 Task: Look for space in Kodungallūr, India from 12th  July, 2023 to 15th July, 2023 for 3 adults in price range Rs.12000 to Rs.16000. Place can be entire place with 2 bedrooms having 3 beds and 1 bathroom. Property type can be house, flat, guest house. Booking option can be shelf check-in. Required host language is English.
Action: Mouse moved to (412, 67)
Screenshot: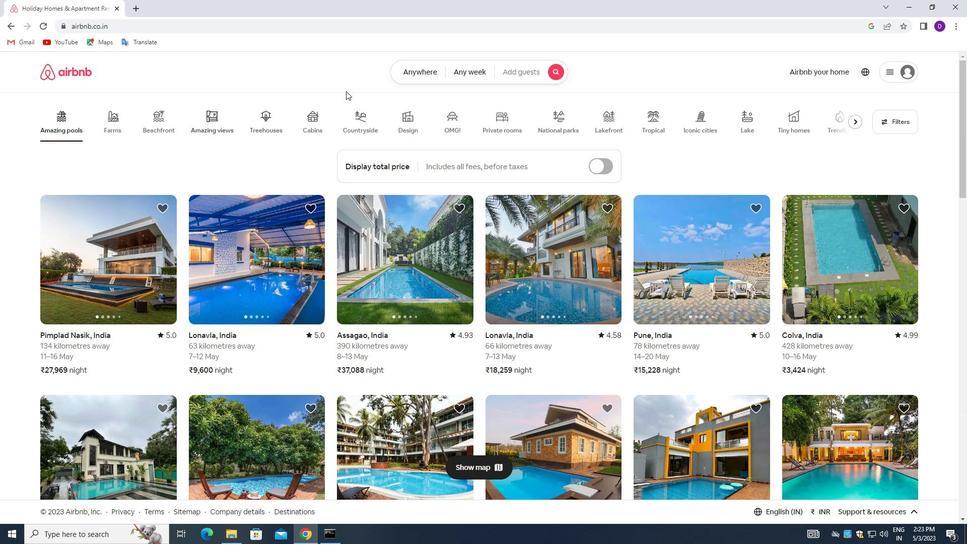 
Action: Mouse pressed left at (412, 67)
Screenshot: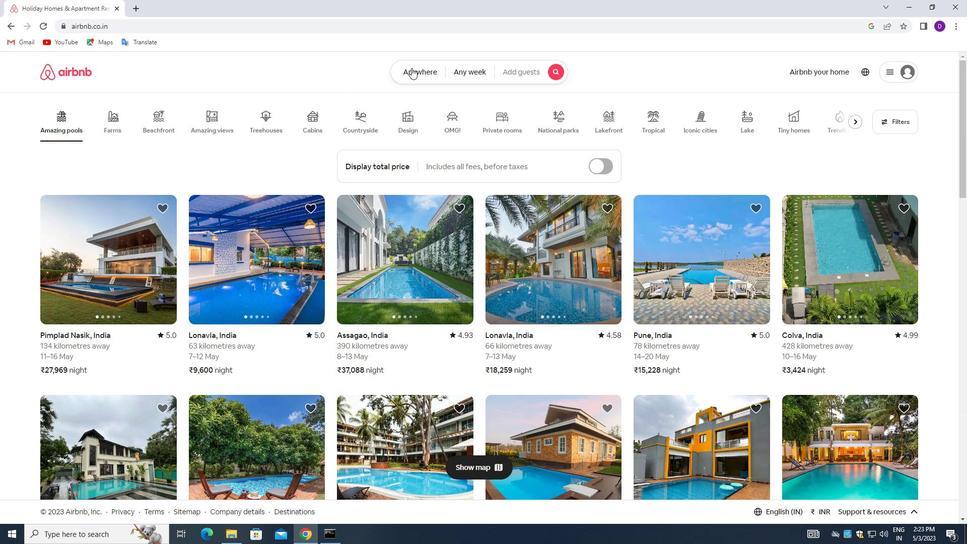 
Action: Mouse moved to (319, 115)
Screenshot: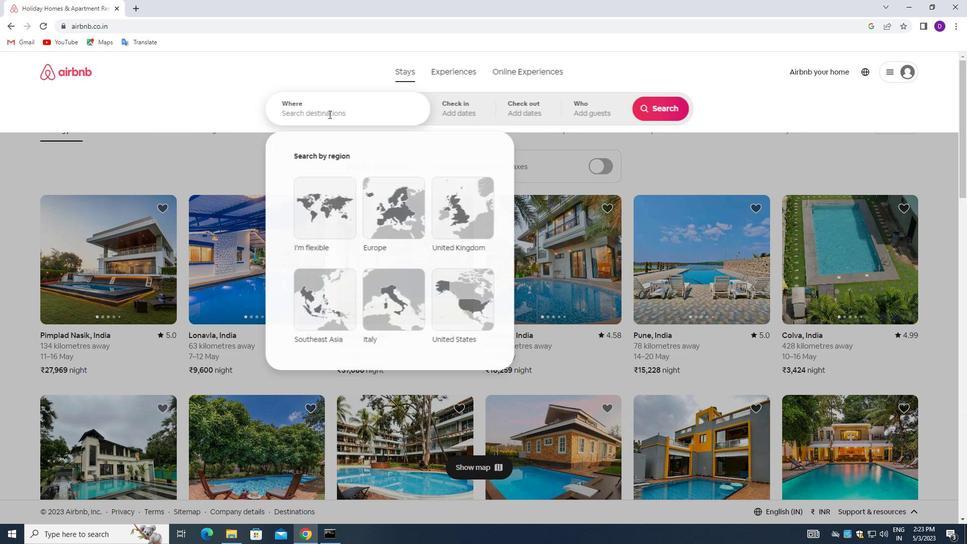
Action: Mouse pressed left at (319, 115)
Screenshot: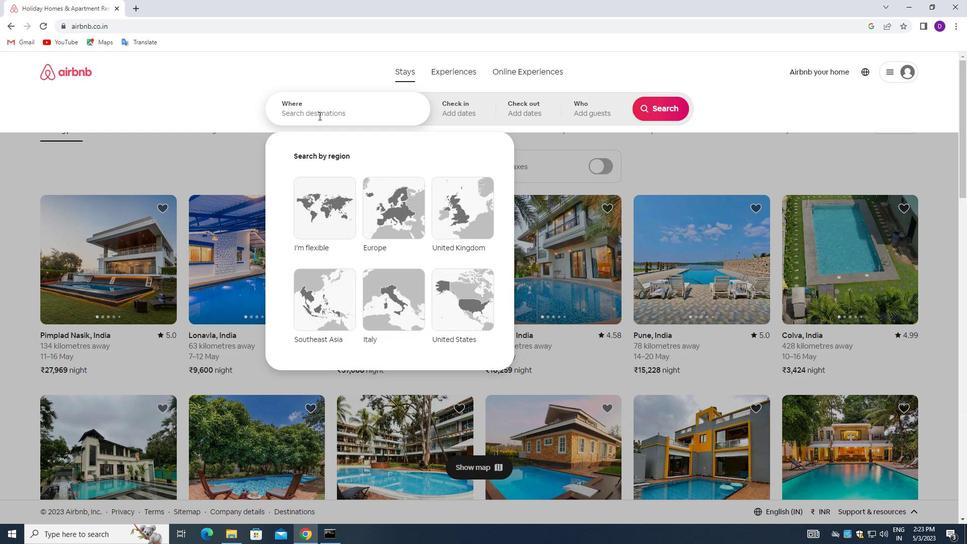 
Action: Mouse moved to (204, 102)
Screenshot: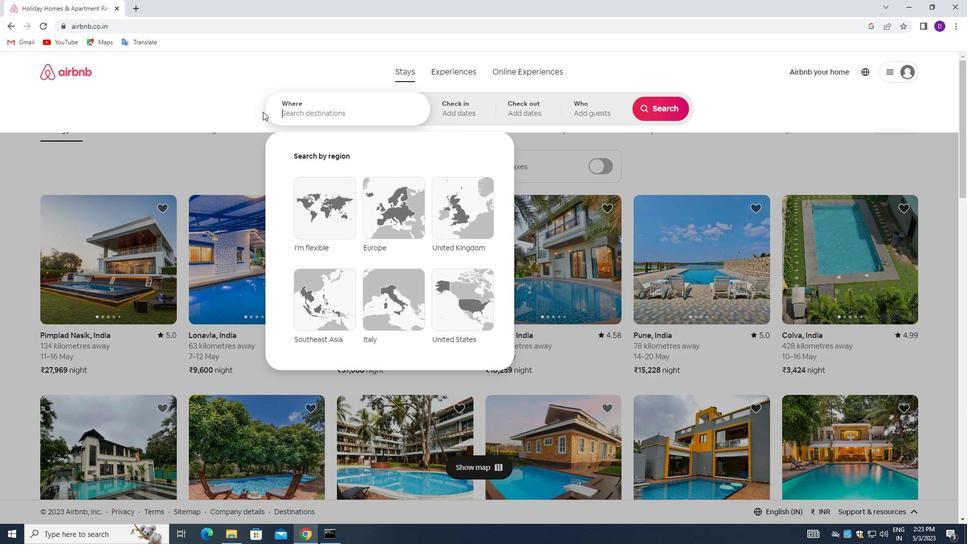 
Action: Key pressed <Key.shift>KODUNGALLUR,<Key.space><Key.shift>INDIA<Key.enter>
Screenshot: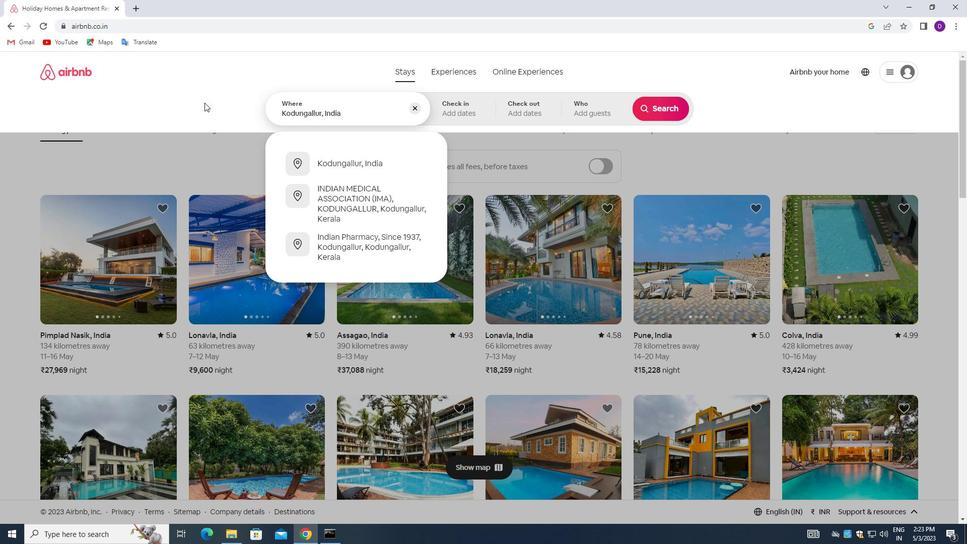
Action: Mouse moved to (657, 191)
Screenshot: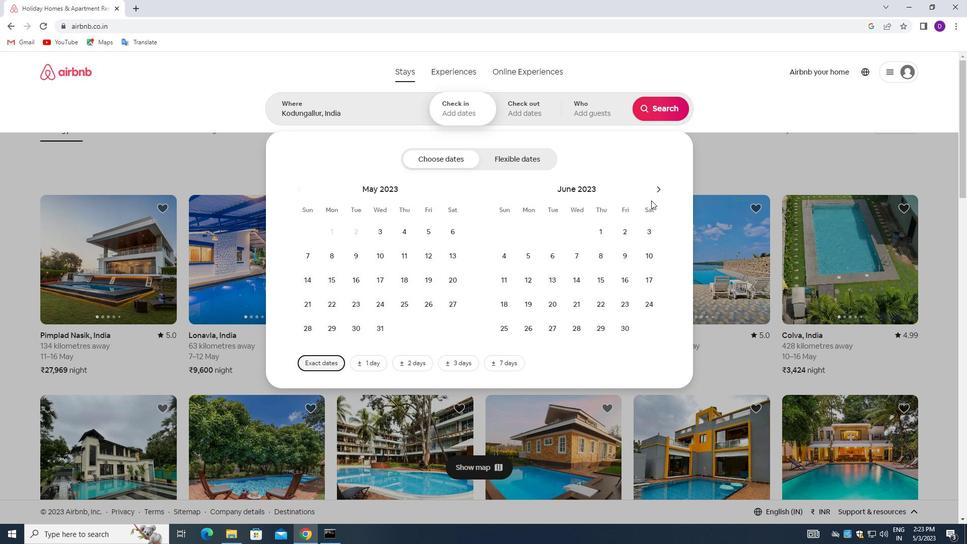 
Action: Mouse pressed left at (657, 191)
Screenshot: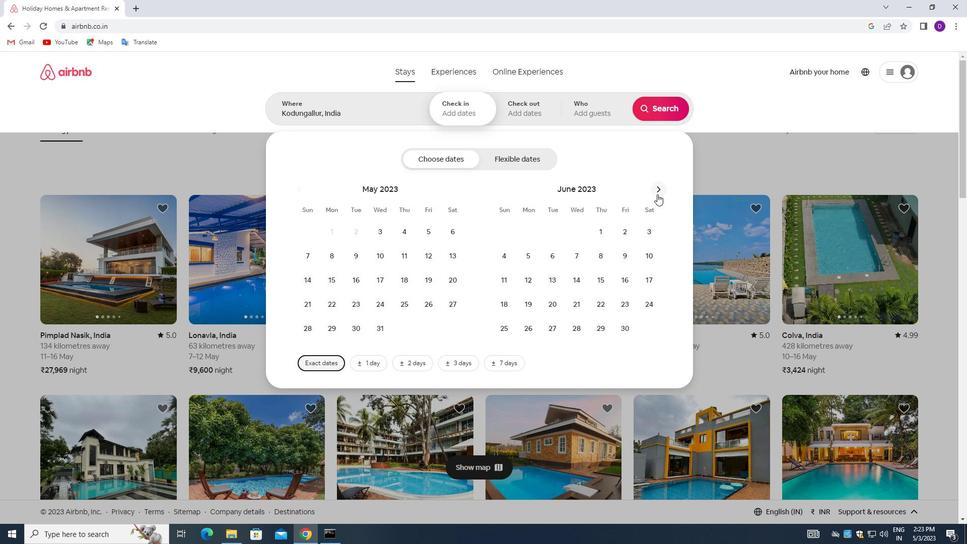 
Action: Mouse pressed left at (657, 191)
Screenshot: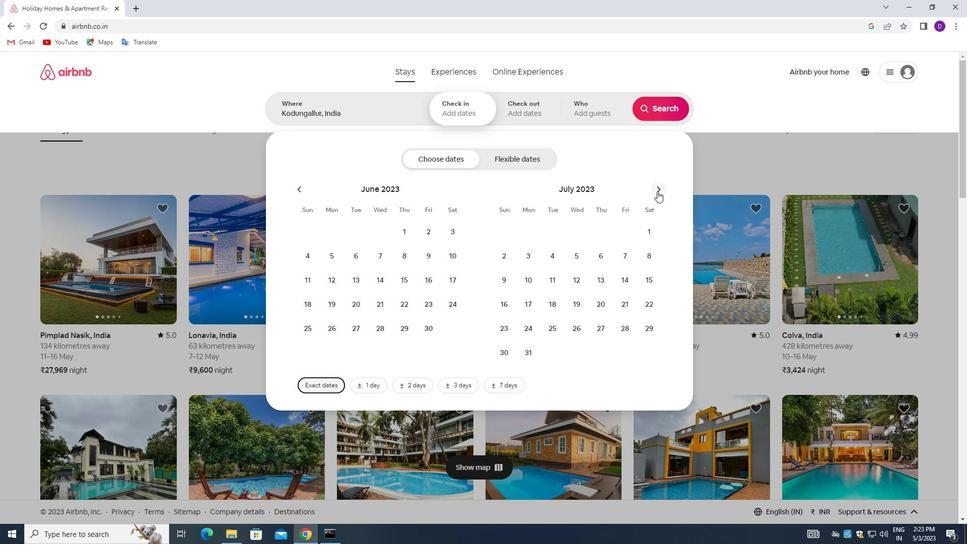 
Action: Mouse moved to (371, 279)
Screenshot: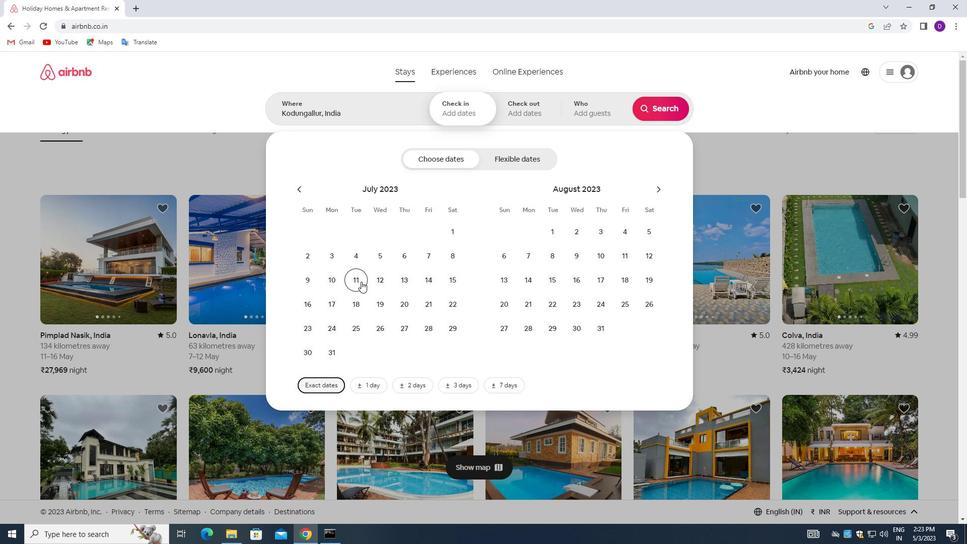 
Action: Mouse pressed left at (371, 279)
Screenshot: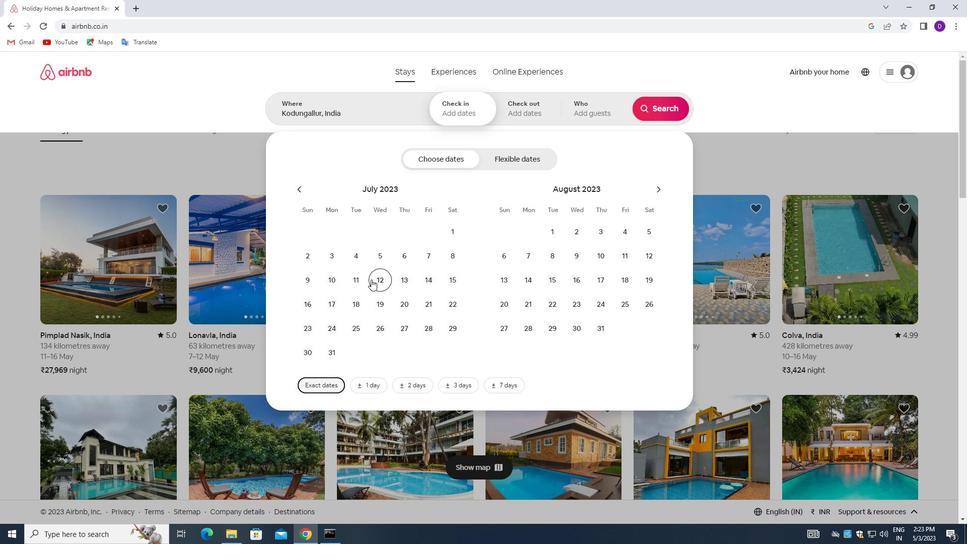 
Action: Mouse moved to (444, 277)
Screenshot: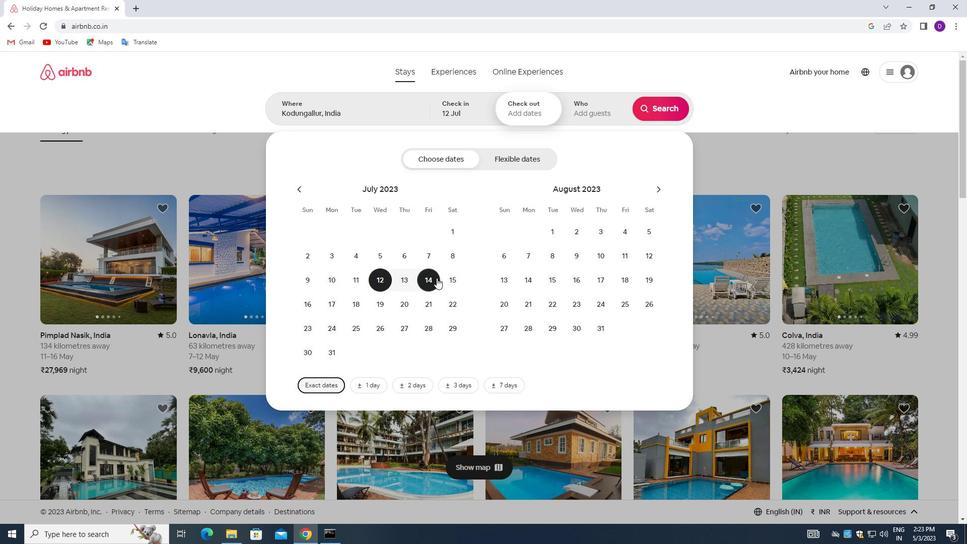 
Action: Mouse pressed left at (444, 277)
Screenshot: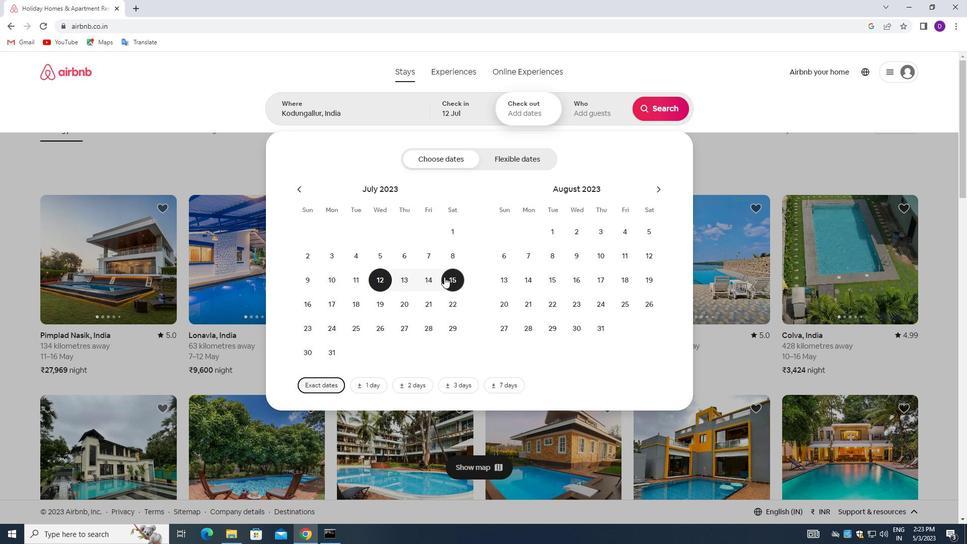 
Action: Mouse moved to (587, 110)
Screenshot: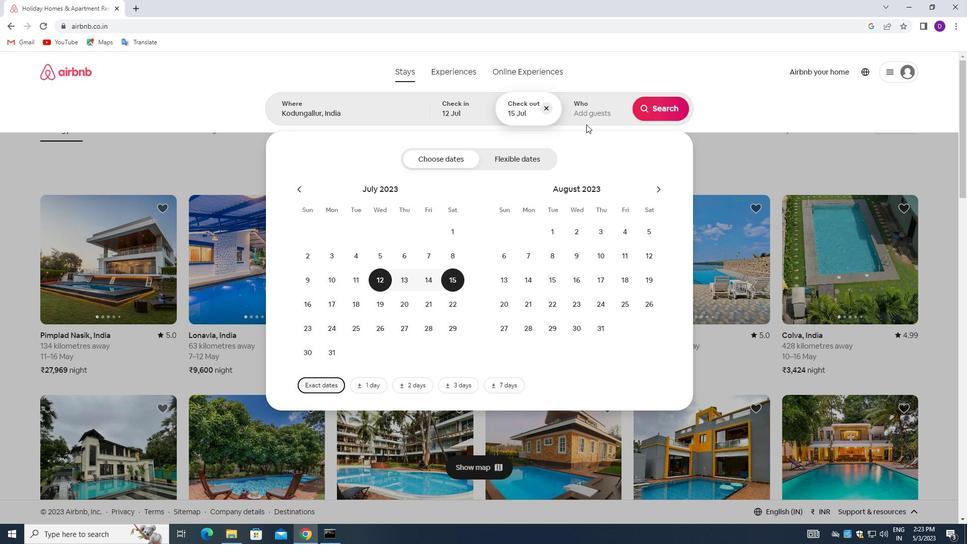 
Action: Mouse pressed left at (587, 110)
Screenshot: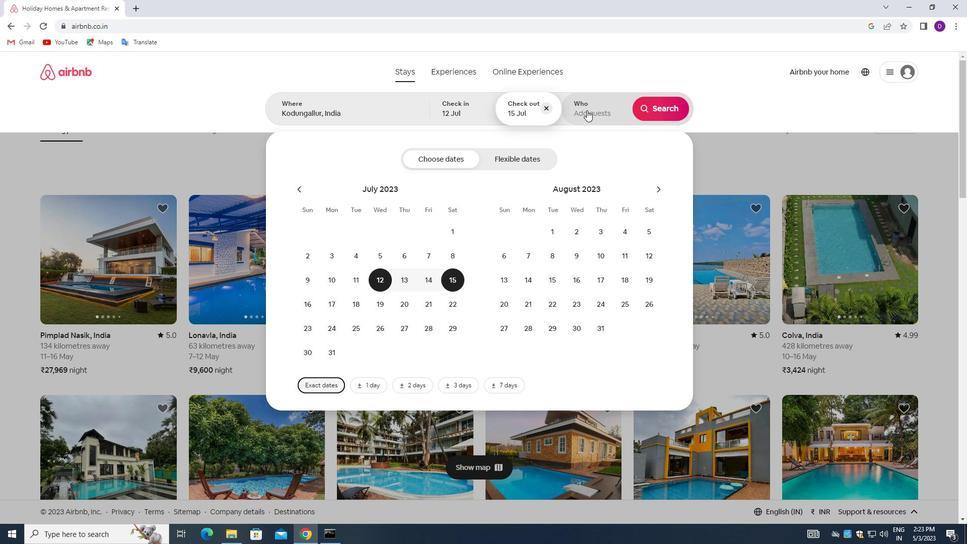 
Action: Mouse moved to (662, 166)
Screenshot: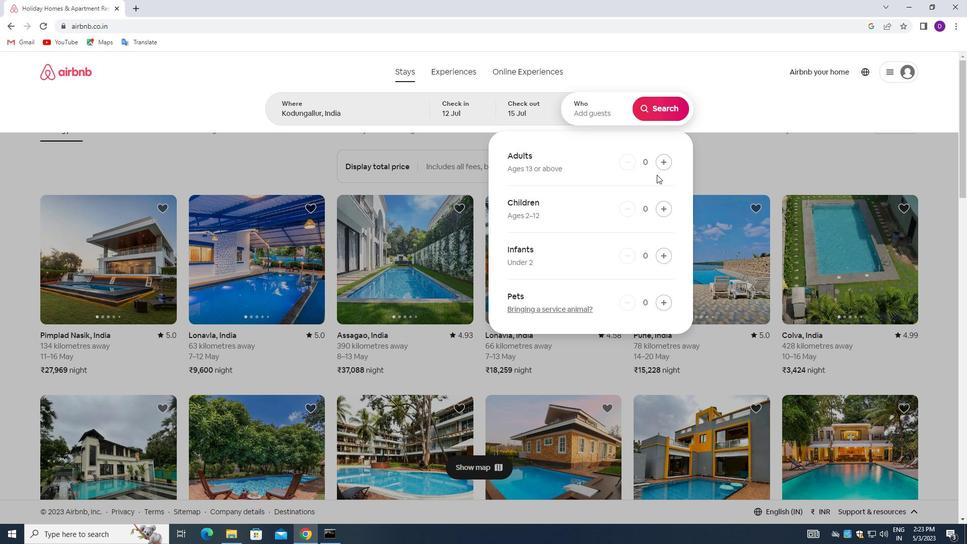 
Action: Mouse pressed left at (662, 166)
Screenshot: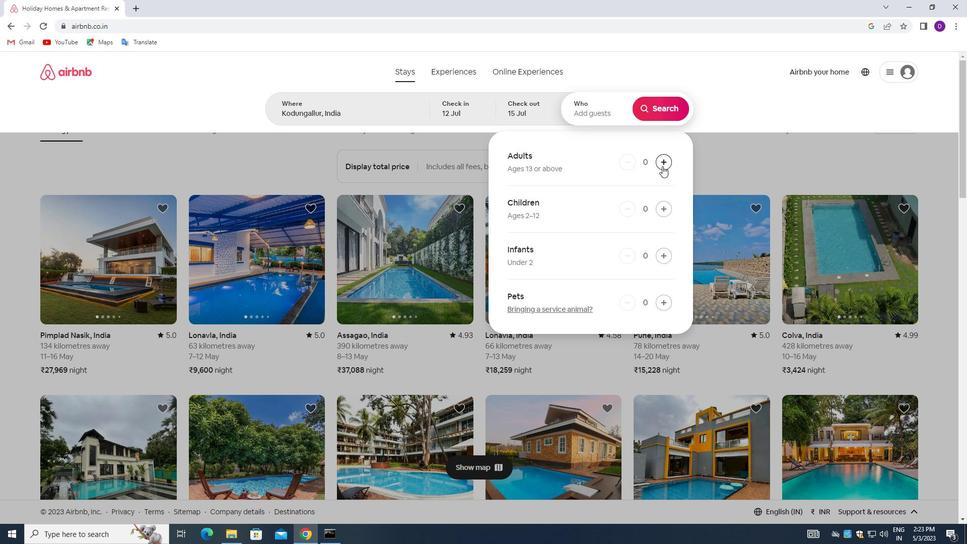 
Action: Mouse pressed left at (662, 166)
Screenshot: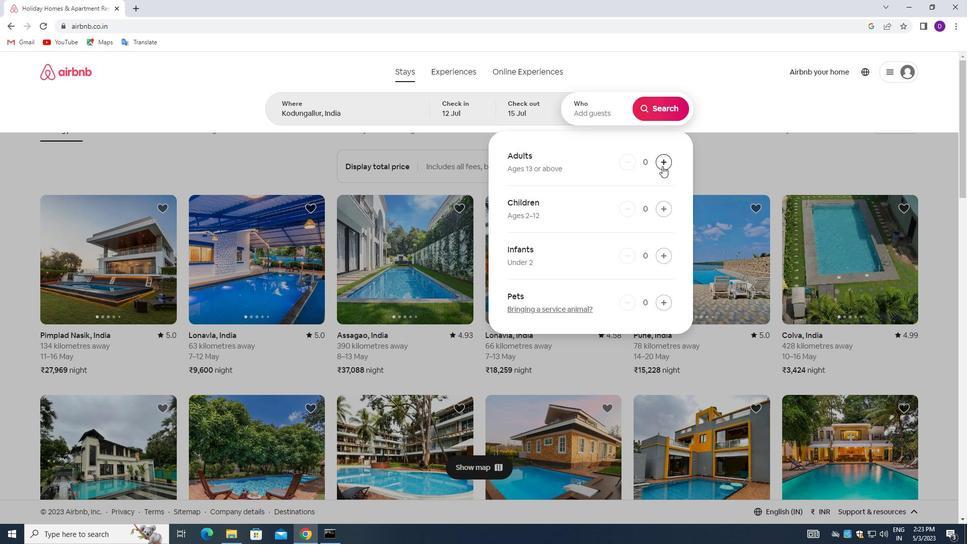 
Action: Mouse pressed left at (662, 166)
Screenshot: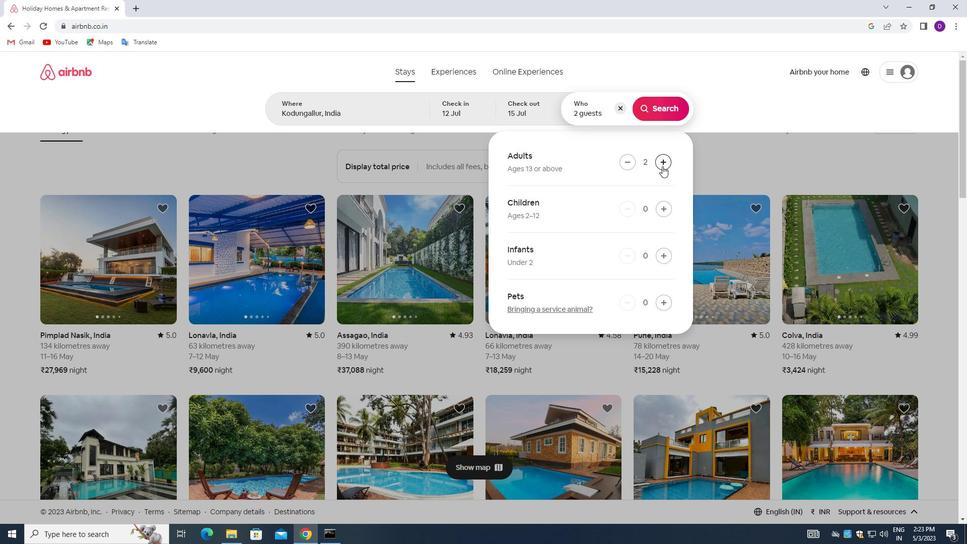 
Action: Mouse moved to (662, 108)
Screenshot: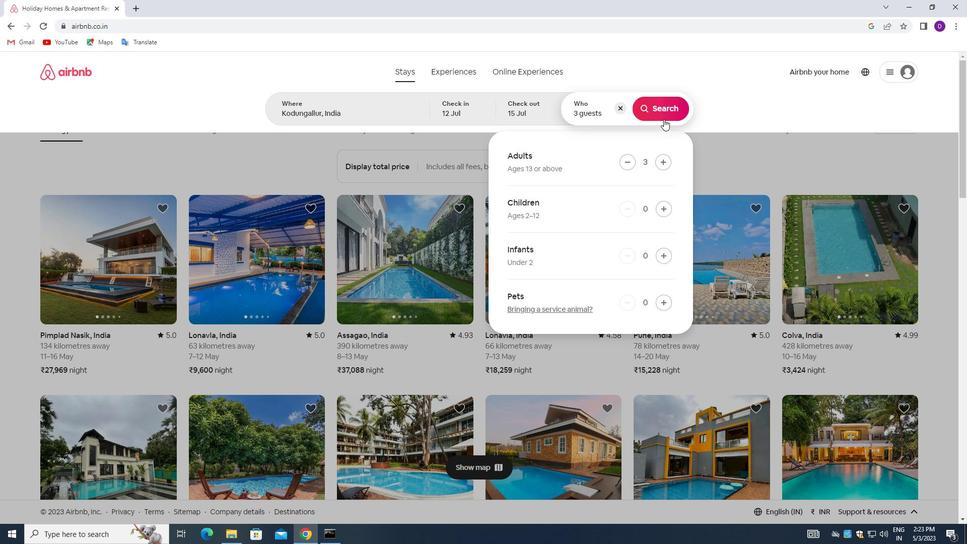 
Action: Mouse pressed left at (662, 108)
Screenshot: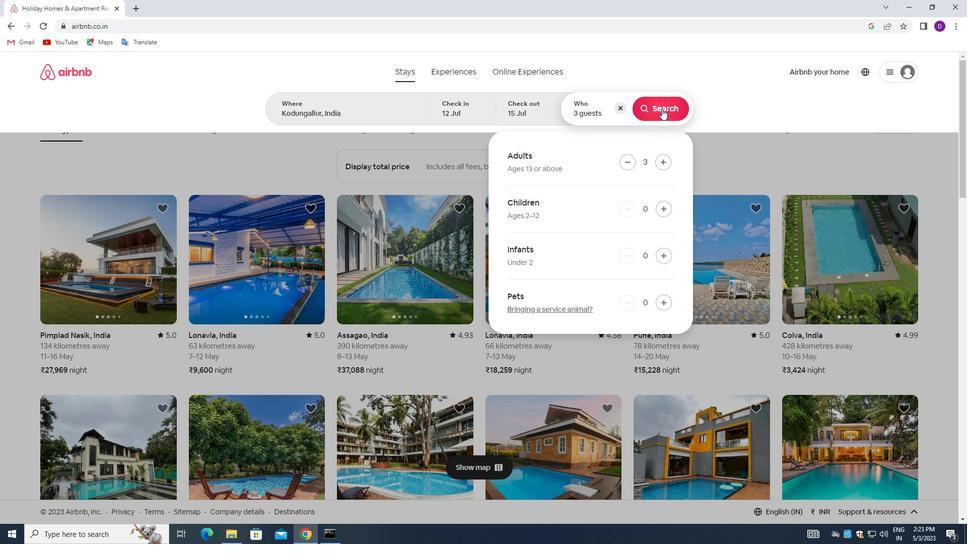 
Action: Mouse moved to (915, 110)
Screenshot: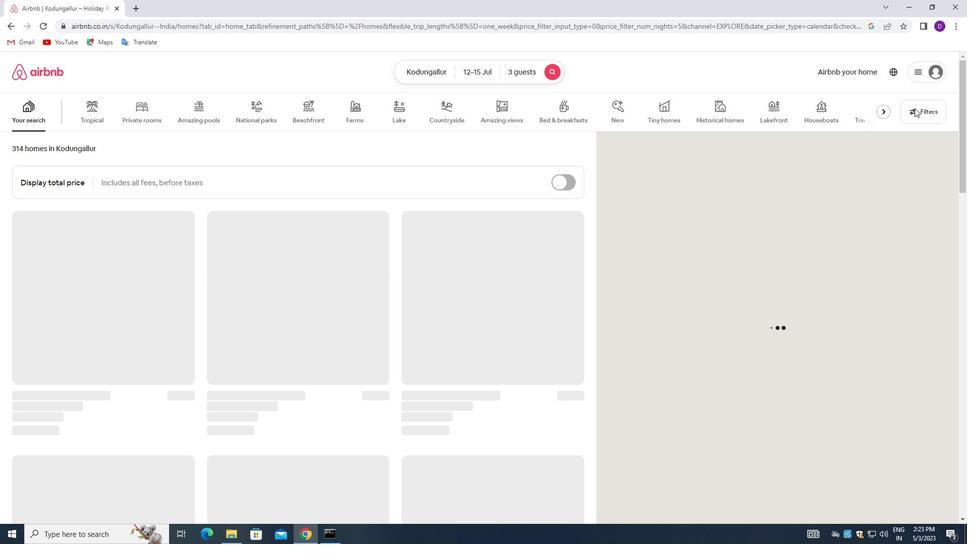 
Action: Mouse pressed left at (915, 110)
Screenshot: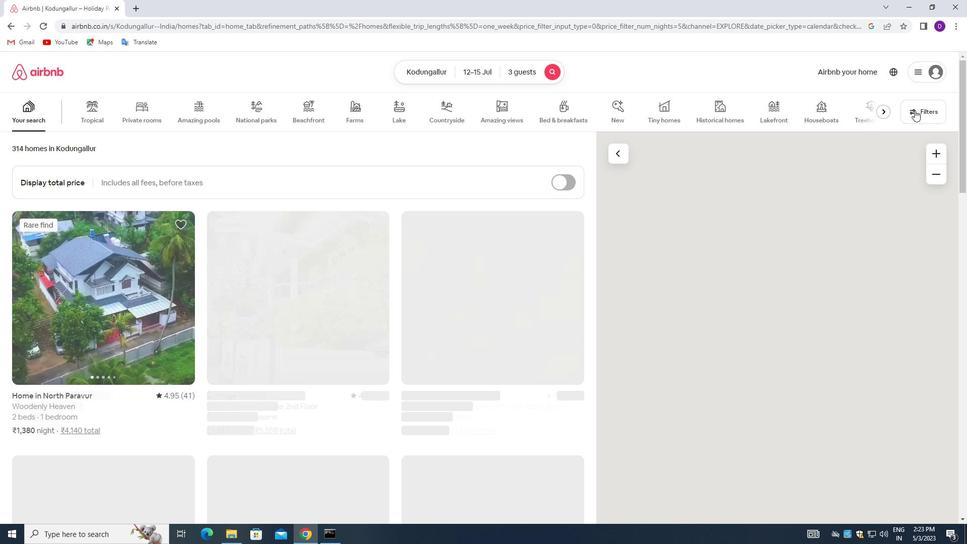 
Action: Mouse moved to (350, 243)
Screenshot: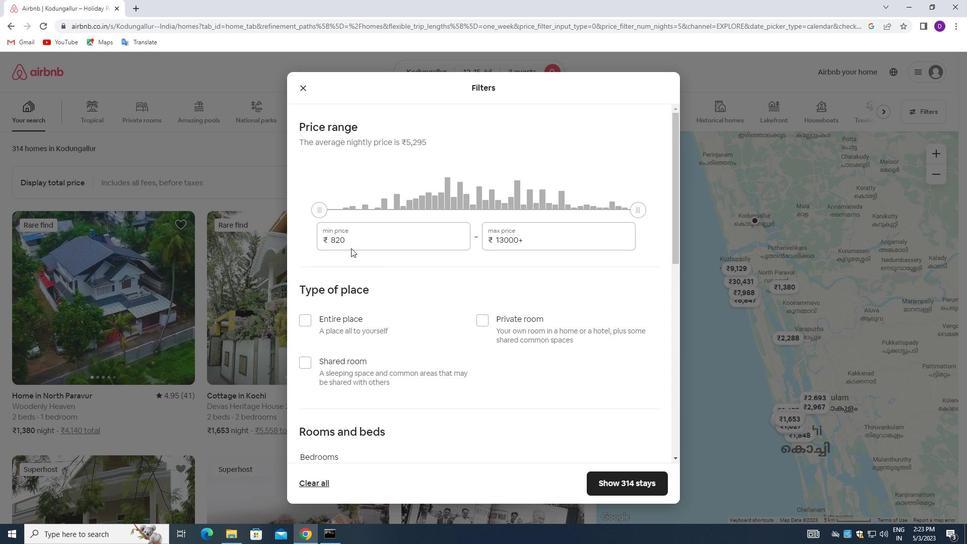 
Action: Mouse pressed left at (350, 243)
Screenshot: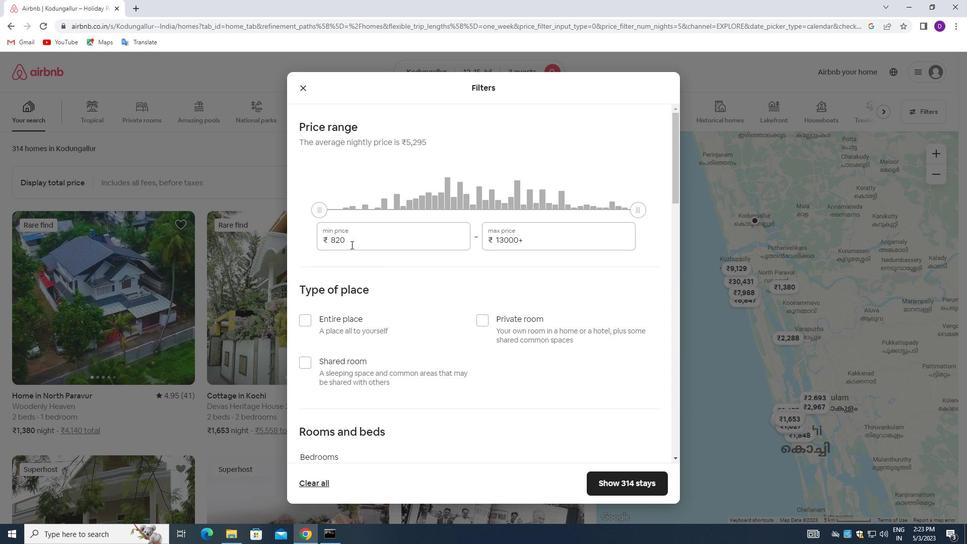 
Action: Mouse pressed left at (350, 243)
Screenshot: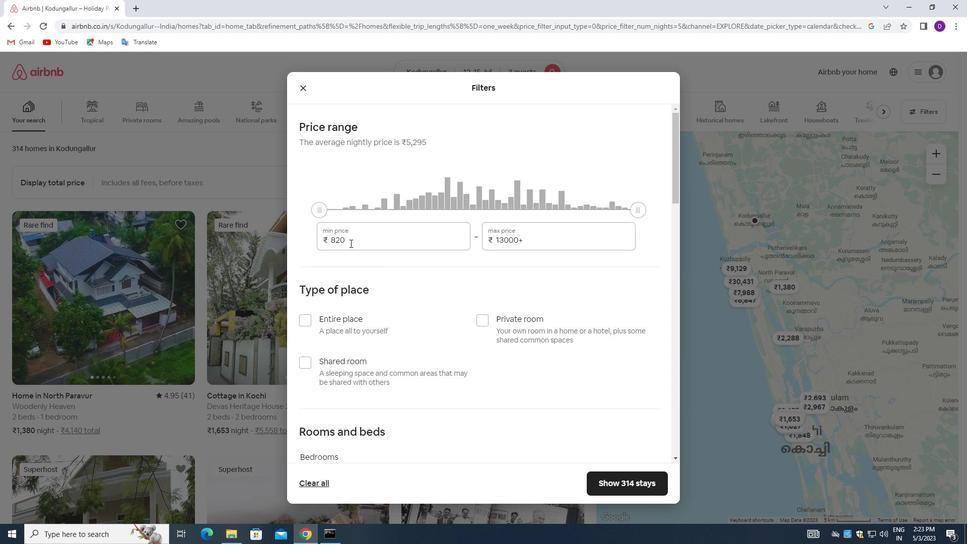
Action: Key pressed 12000<Key.tab>16000
Screenshot: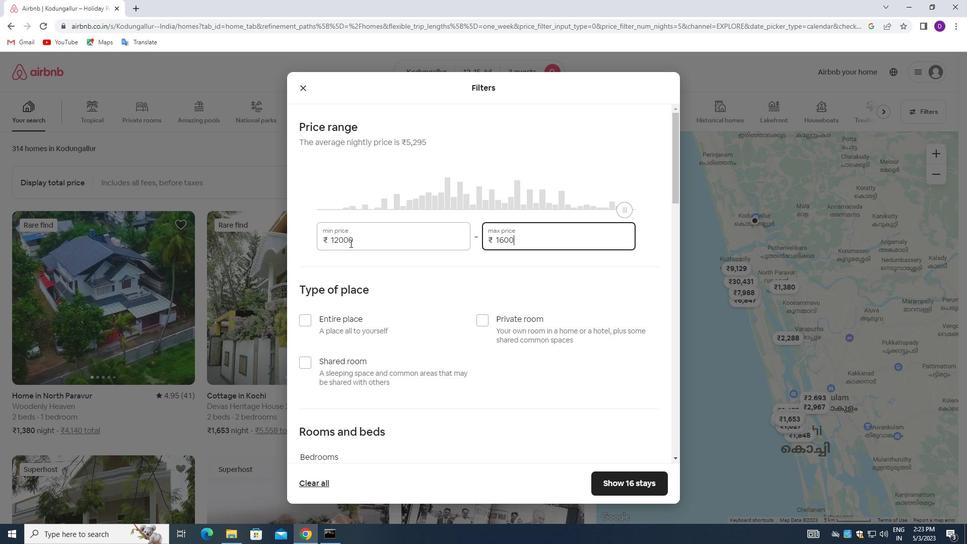 
Action: Mouse moved to (426, 300)
Screenshot: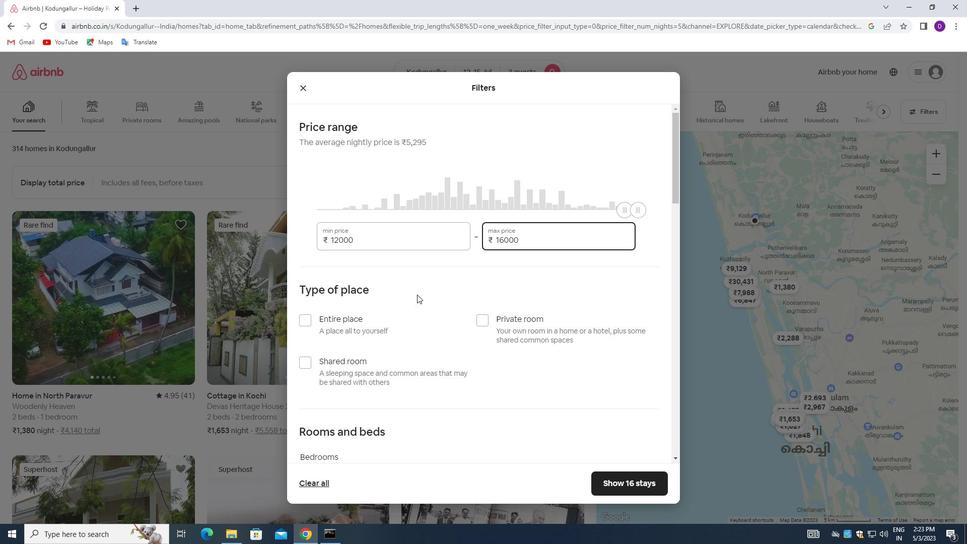 
Action: Mouse scrolled (426, 300) with delta (0, 0)
Screenshot: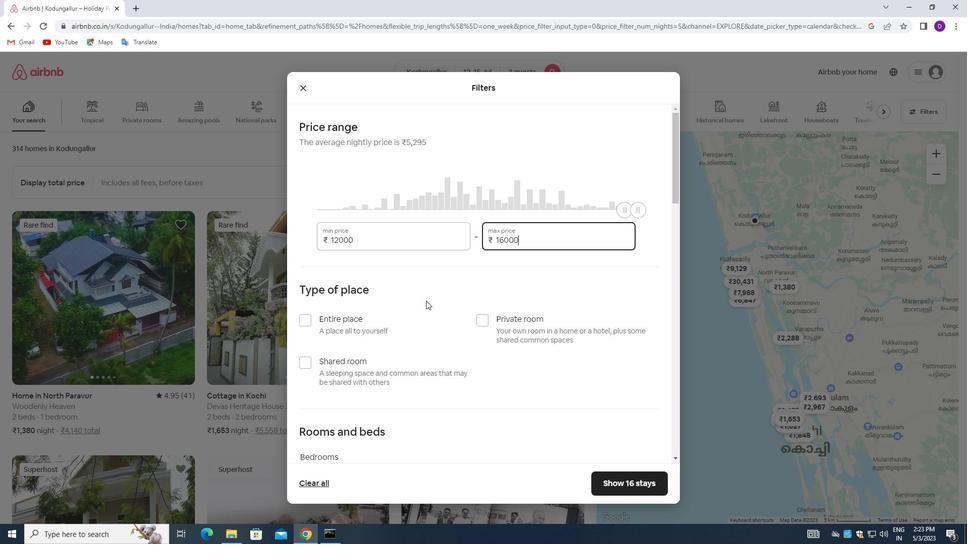 
Action: Mouse scrolled (426, 300) with delta (0, 0)
Screenshot: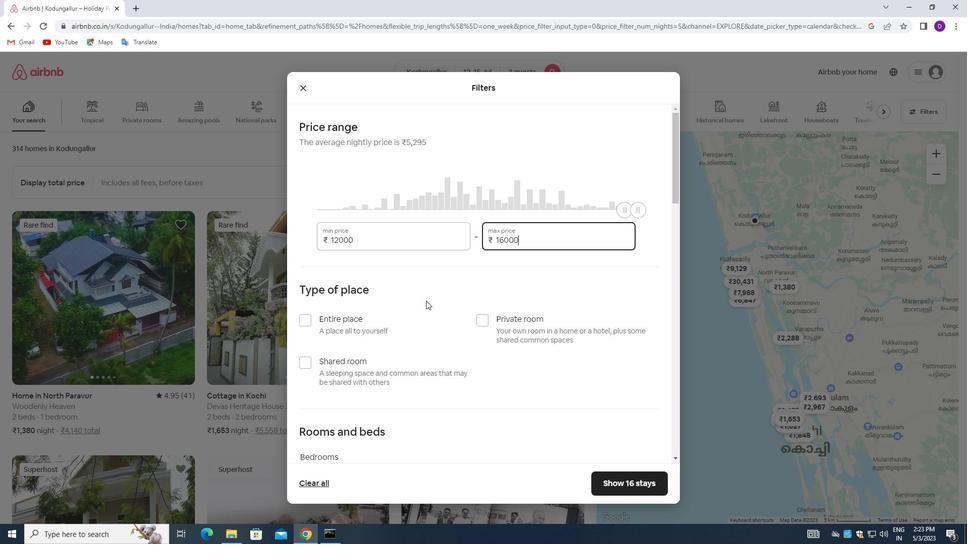 
Action: Mouse moved to (304, 215)
Screenshot: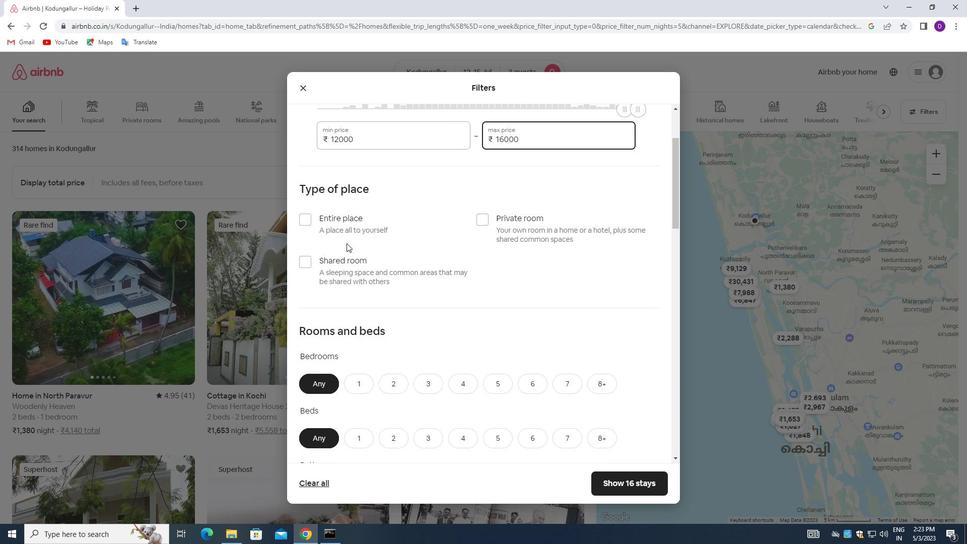 
Action: Mouse pressed left at (304, 215)
Screenshot: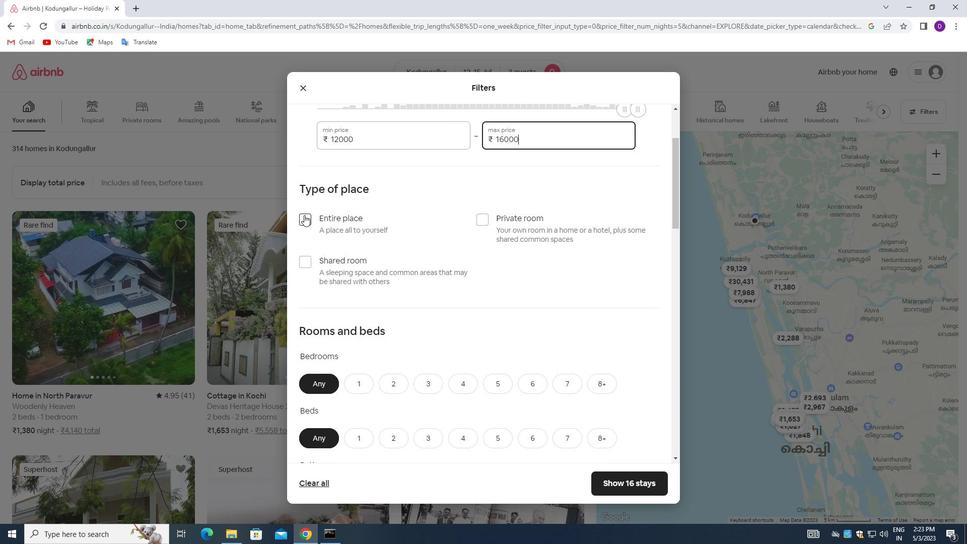 
Action: Mouse moved to (403, 256)
Screenshot: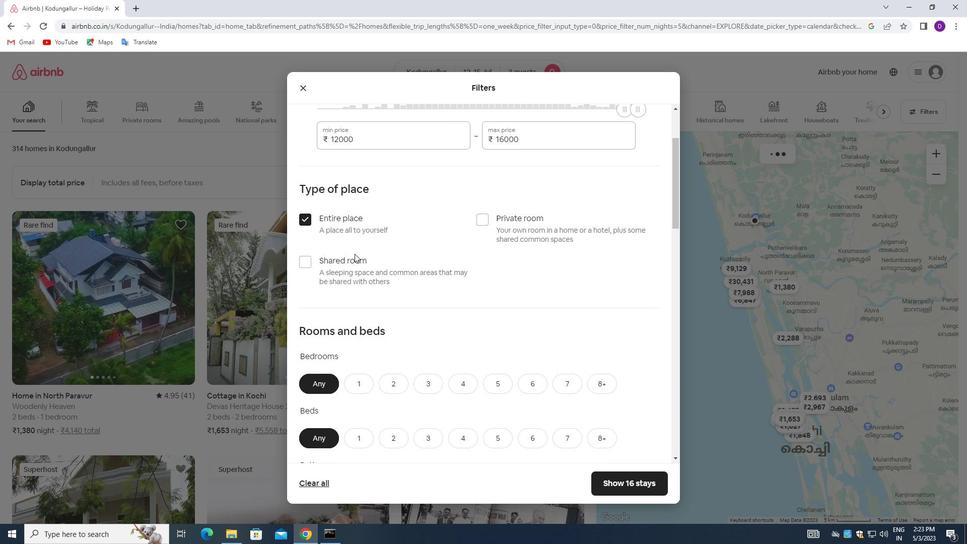 
Action: Mouse scrolled (403, 255) with delta (0, 0)
Screenshot: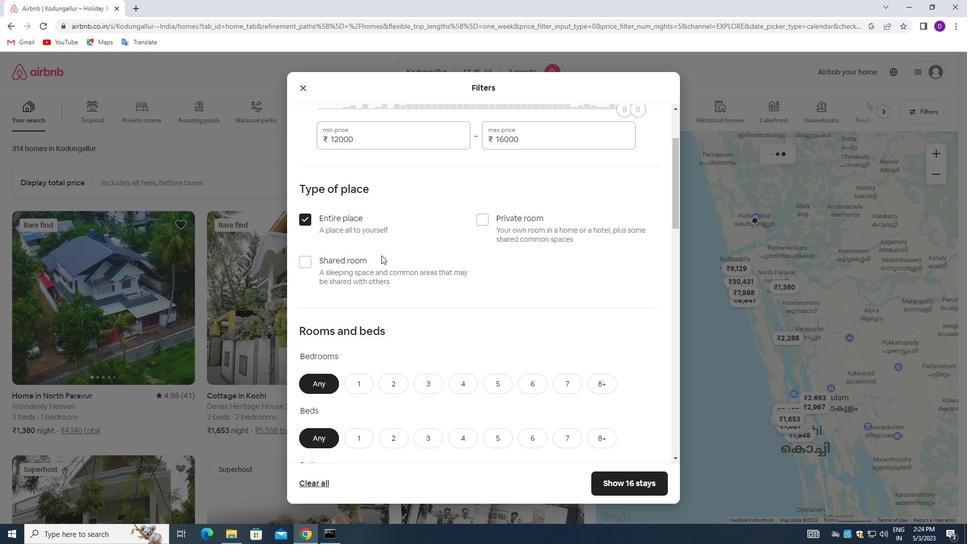 
Action: Mouse scrolled (403, 255) with delta (0, 0)
Screenshot: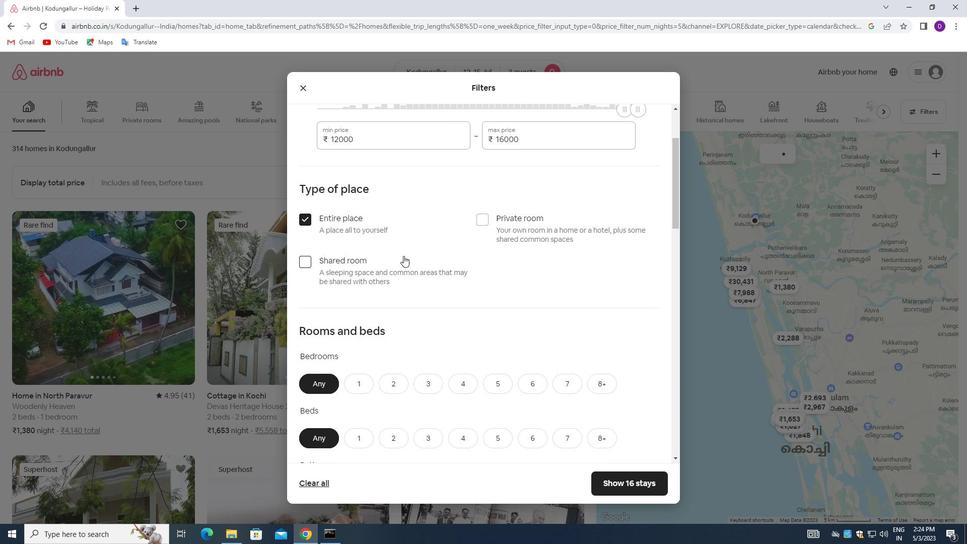 
Action: Mouse scrolled (403, 255) with delta (0, 0)
Screenshot: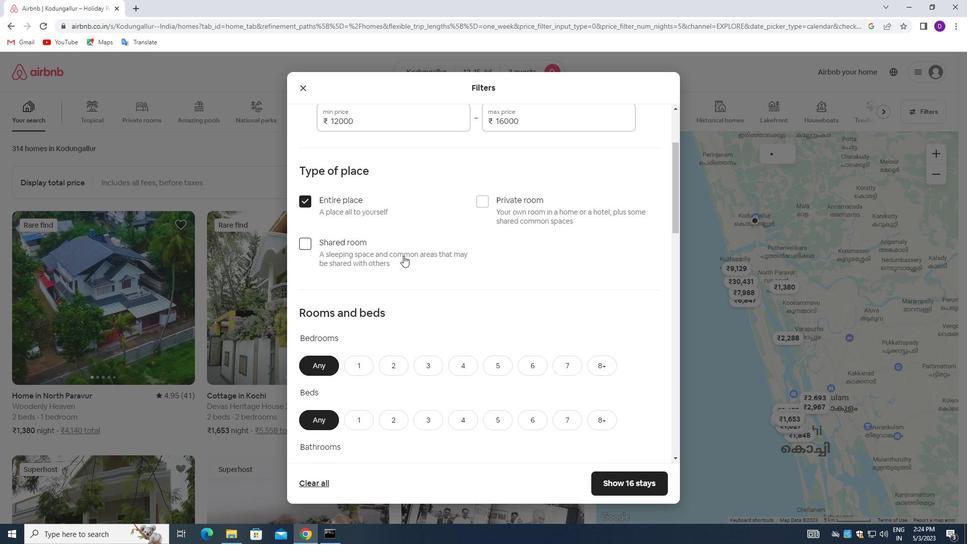 
Action: Mouse moved to (392, 236)
Screenshot: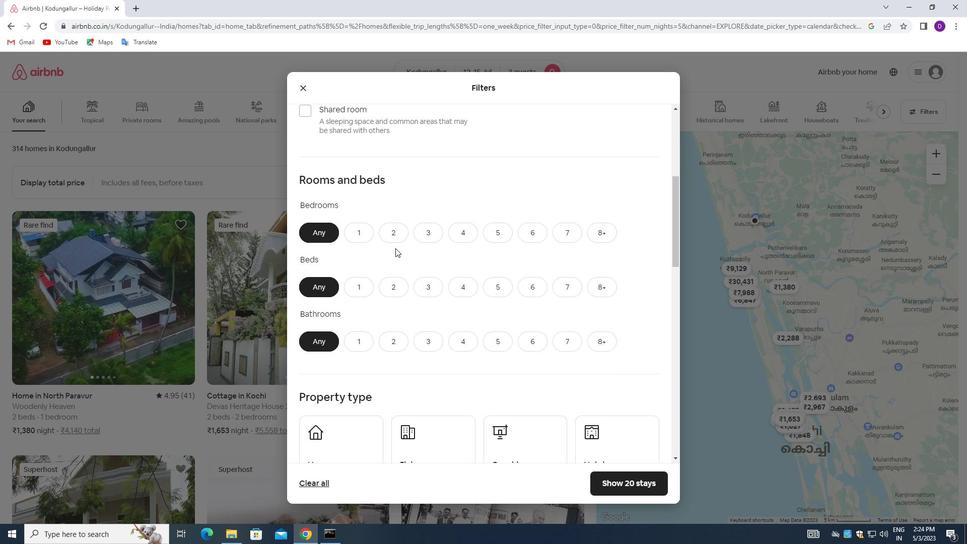
Action: Mouse pressed left at (392, 236)
Screenshot: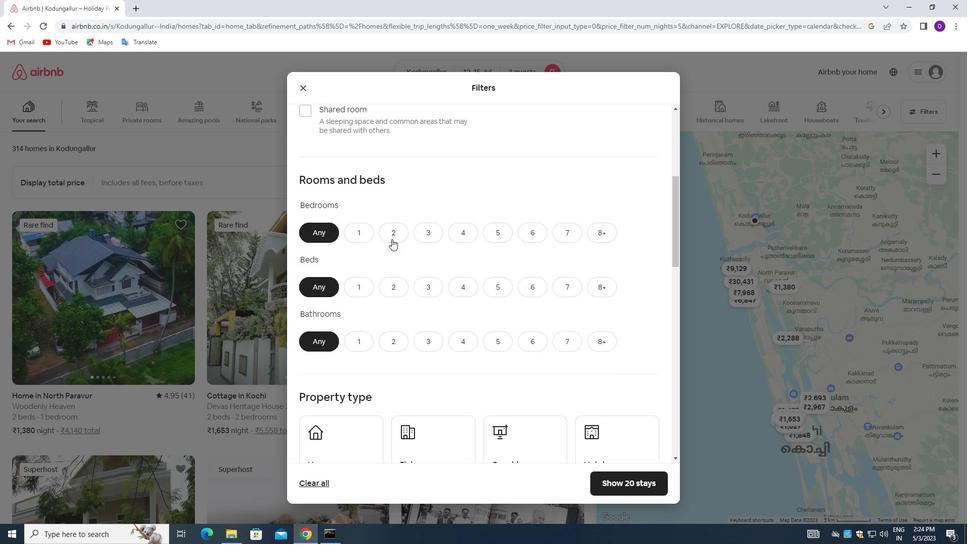 
Action: Mouse moved to (424, 282)
Screenshot: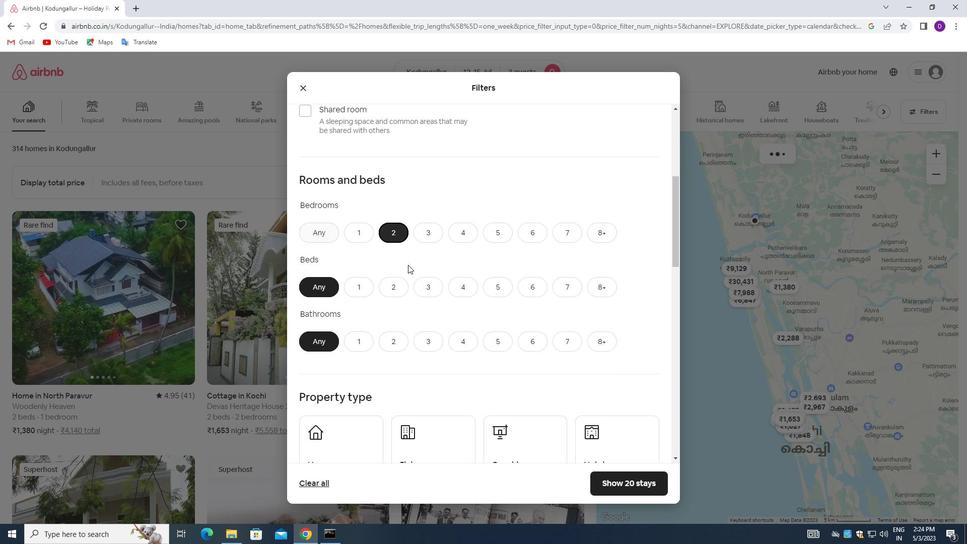 
Action: Mouse pressed left at (424, 282)
Screenshot: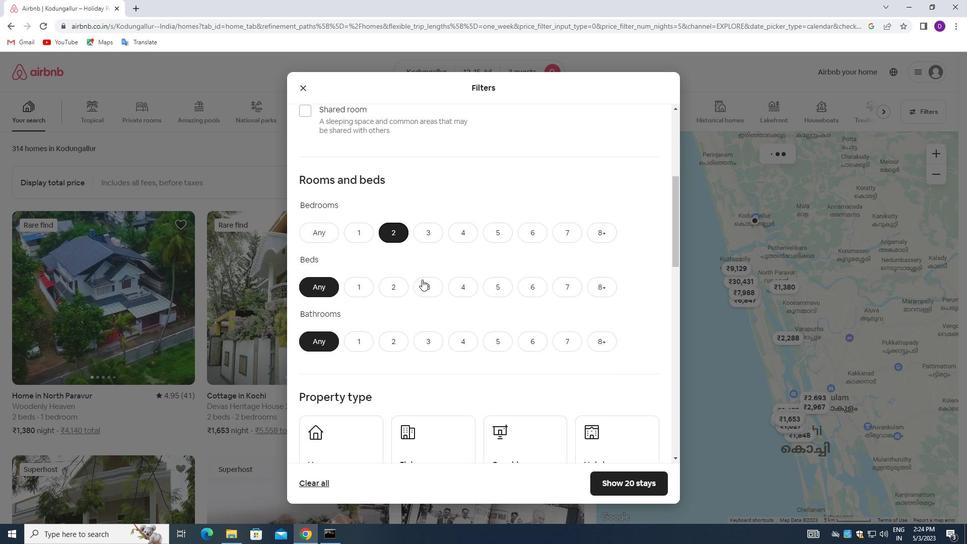 
Action: Mouse moved to (360, 340)
Screenshot: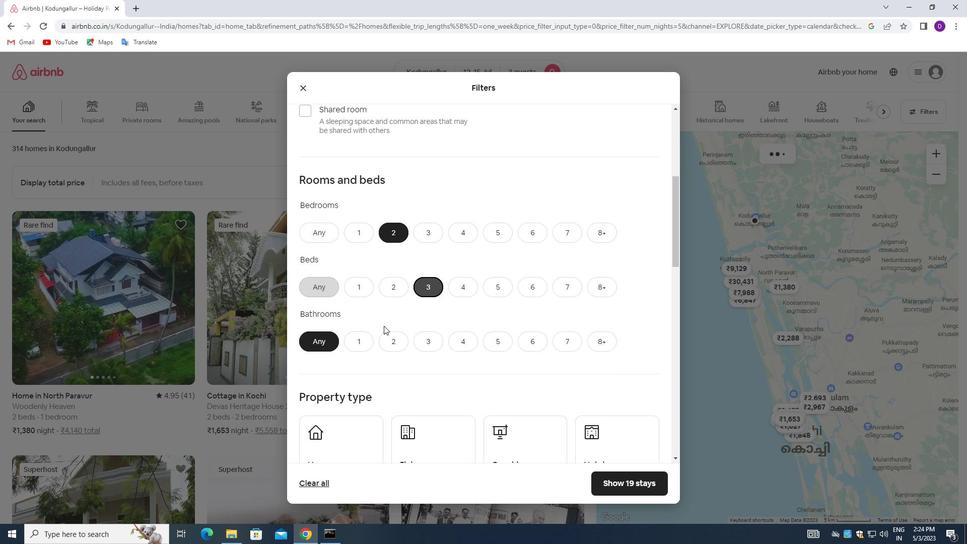 
Action: Mouse pressed left at (360, 340)
Screenshot: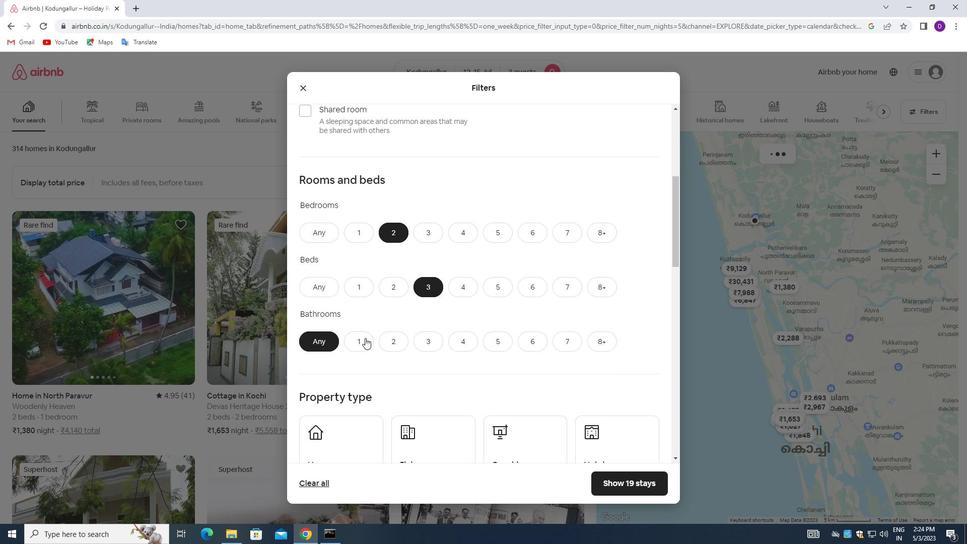 
Action: Mouse moved to (404, 316)
Screenshot: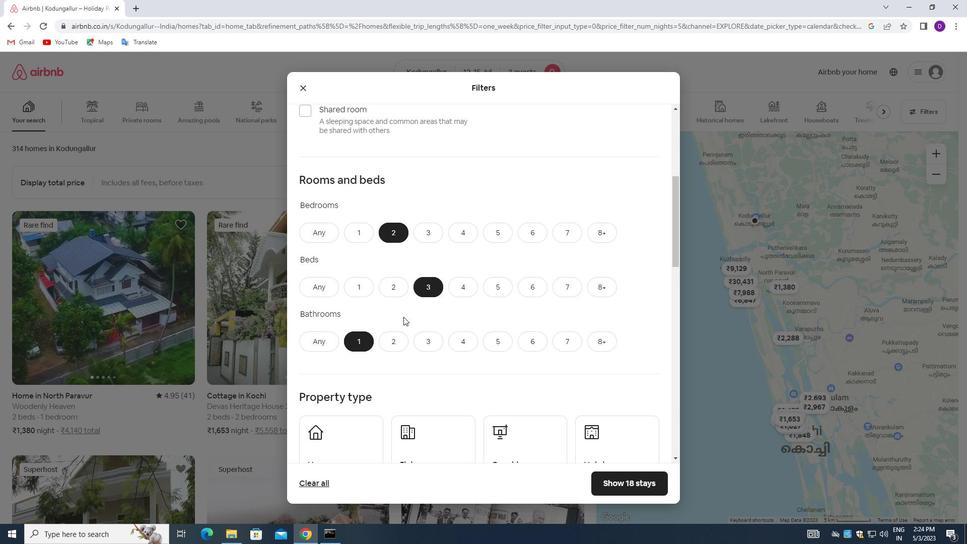 
Action: Mouse scrolled (404, 316) with delta (0, 0)
Screenshot: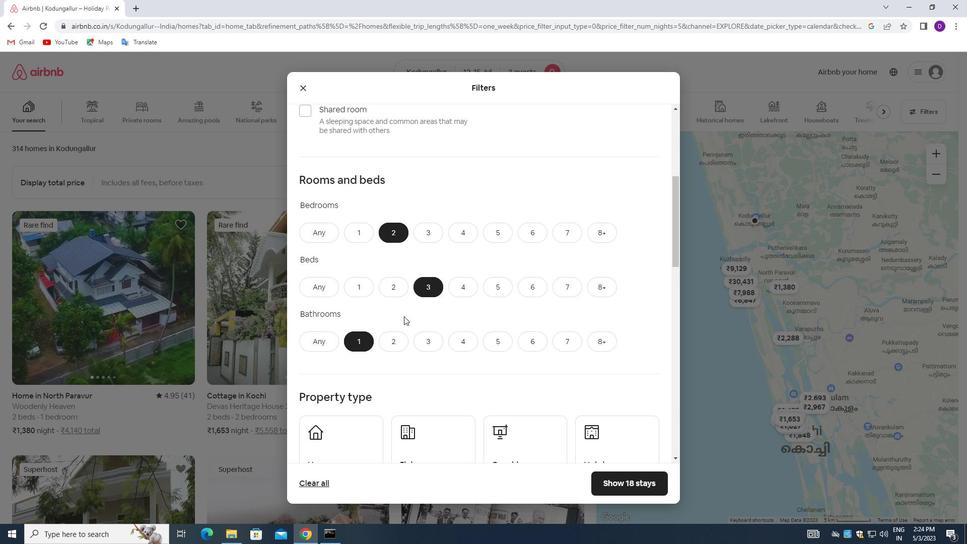 
Action: Mouse scrolled (404, 316) with delta (0, 0)
Screenshot: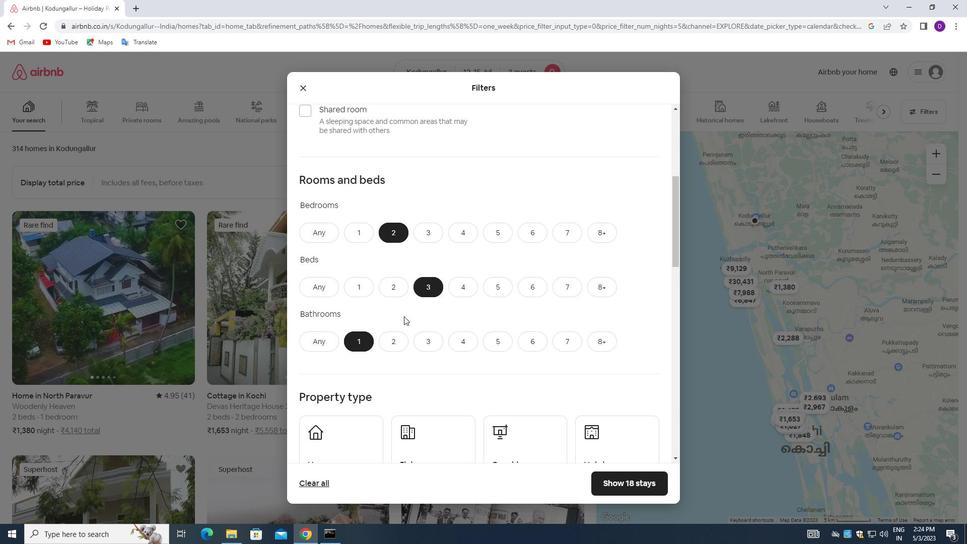 
Action: Mouse scrolled (404, 316) with delta (0, 0)
Screenshot: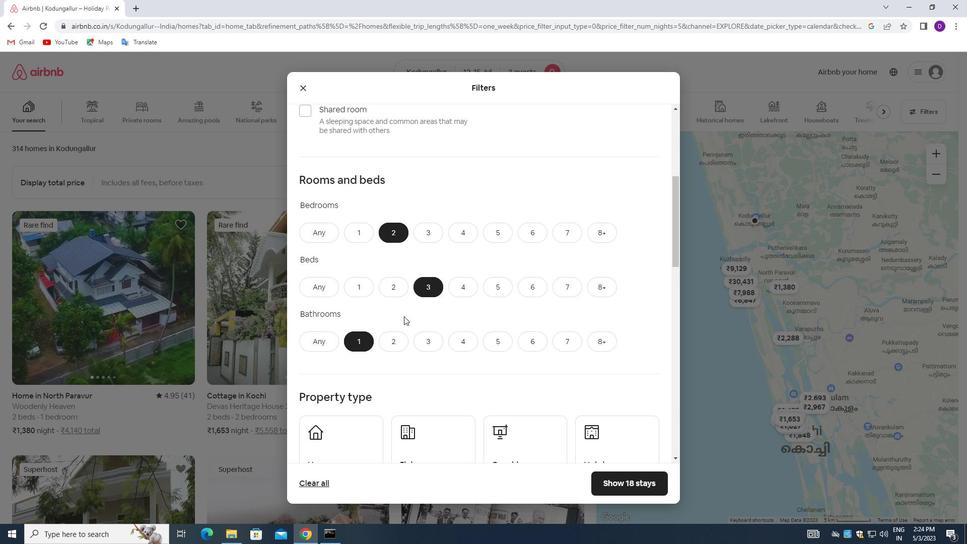 
Action: Mouse moved to (361, 305)
Screenshot: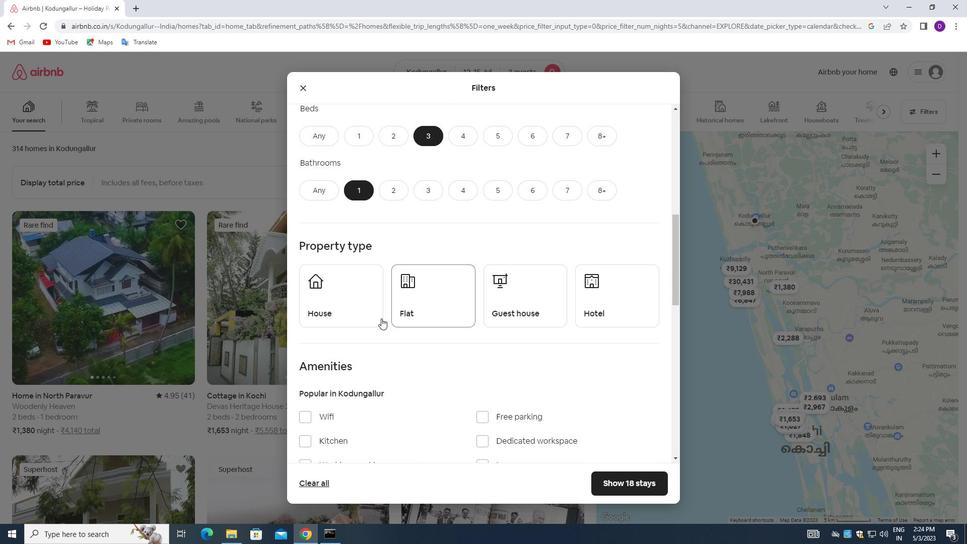 
Action: Mouse pressed left at (361, 305)
Screenshot: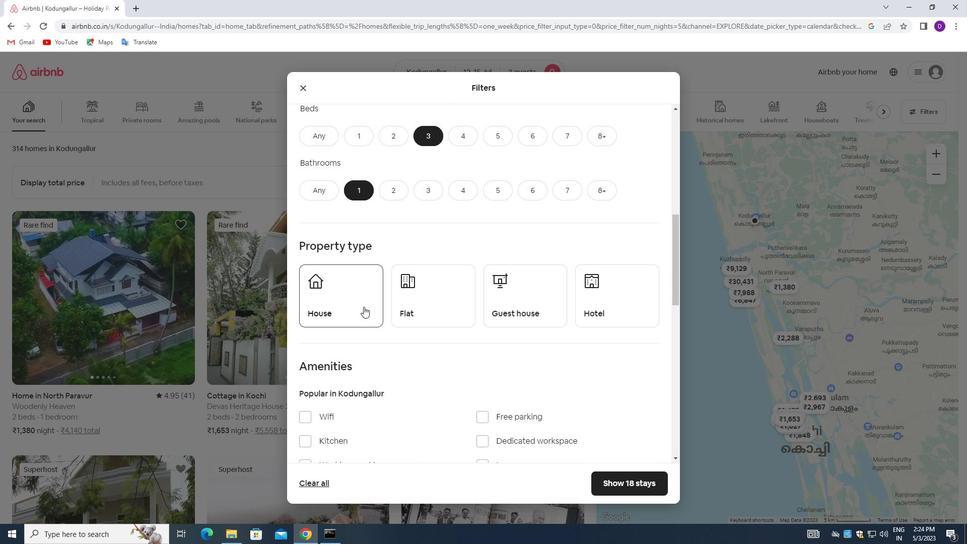 
Action: Mouse moved to (433, 303)
Screenshot: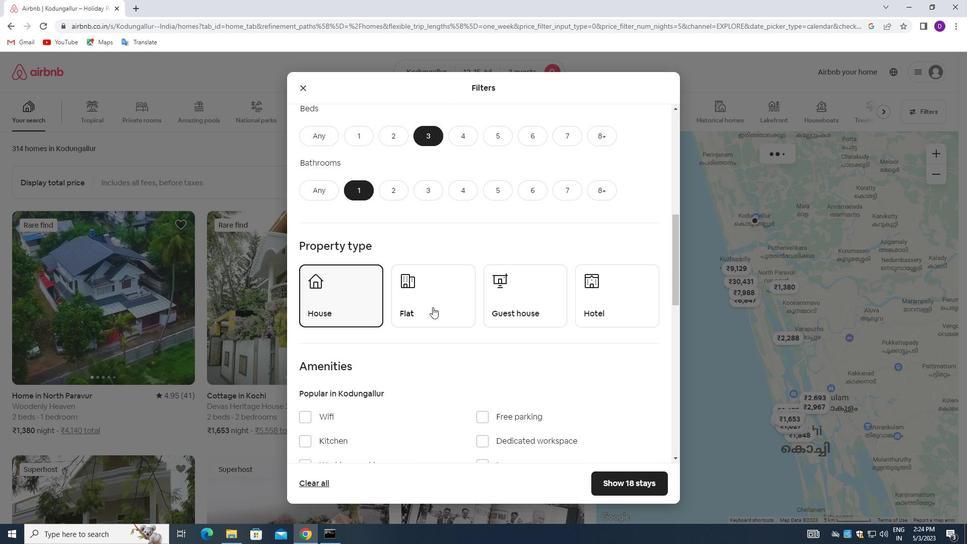 
Action: Mouse pressed left at (433, 303)
Screenshot: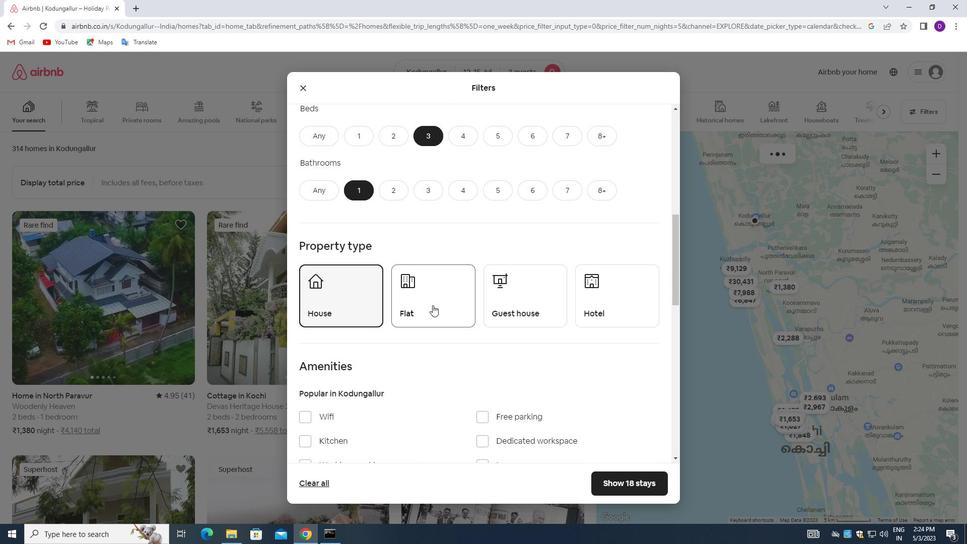 
Action: Mouse moved to (499, 297)
Screenshot: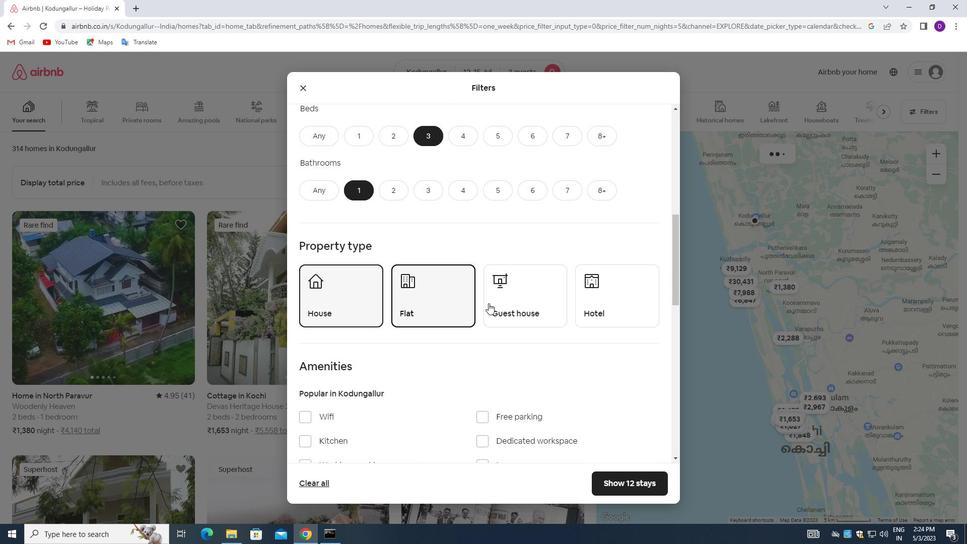 
Action: Mouse pressed left at (499, 297)
Screenshot: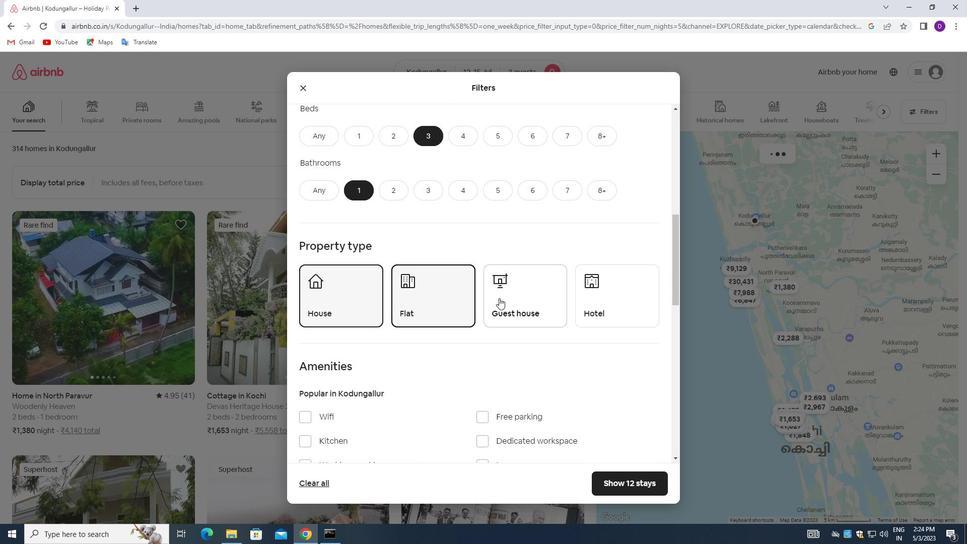 
Action: Mouse moved to (433, 328)
Screenshot: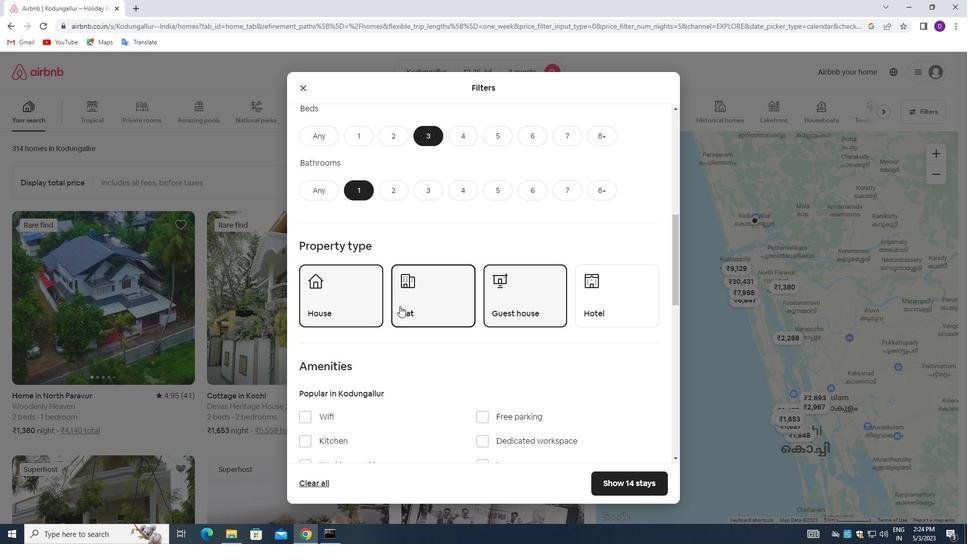 
Action: Mouse scrolled (433, 327) with delta (0, 0)
Screenshot: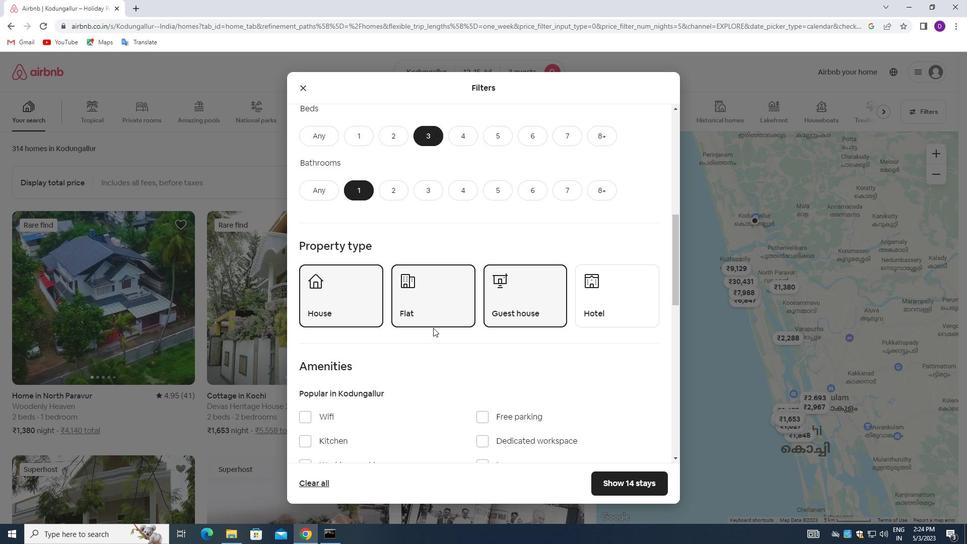 
Action: Mouse moved to (433, 328)
Screenshot: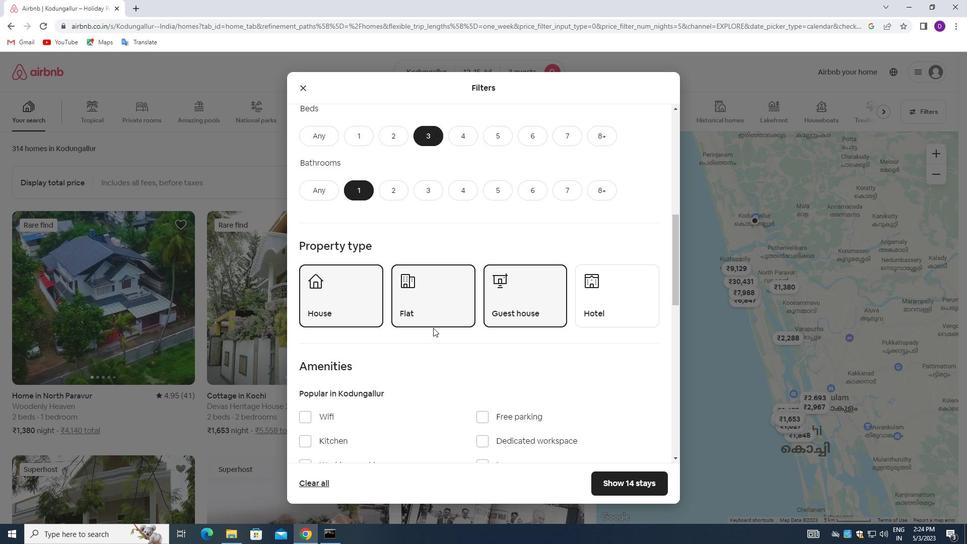 
Action: Mouse scrolled (433, 327) with delta (0, 0)
Screenshot: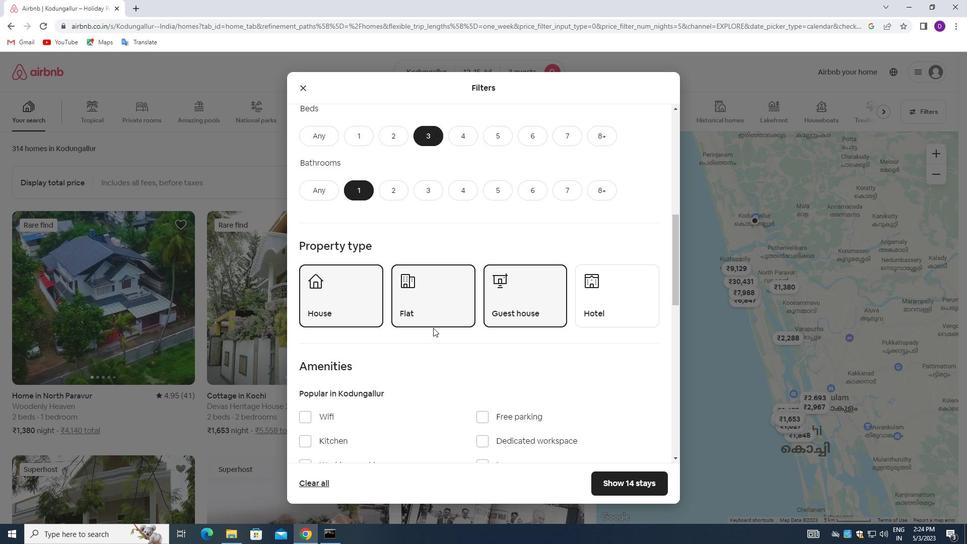
Action: Mouse moved to (433, 328)
Screenshot: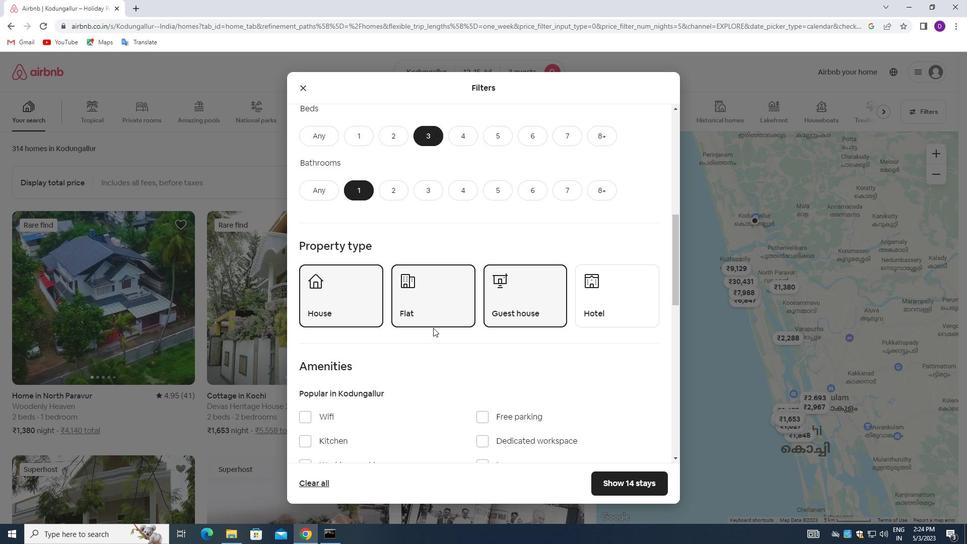 
Action: Mouse scrolled (433, 328) with delta (0, 0)
Screenshot: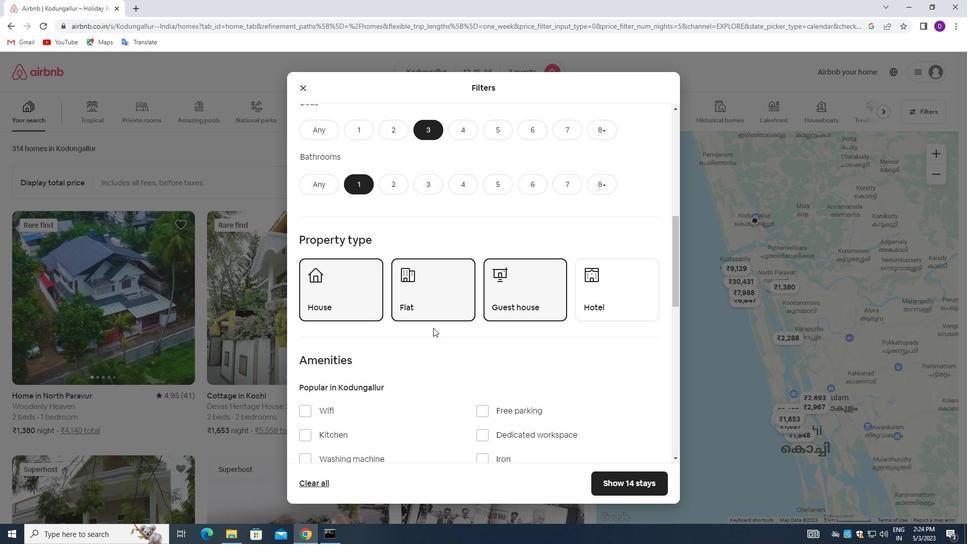 
Action: Mouse moved to (432, 328)
Screenshot: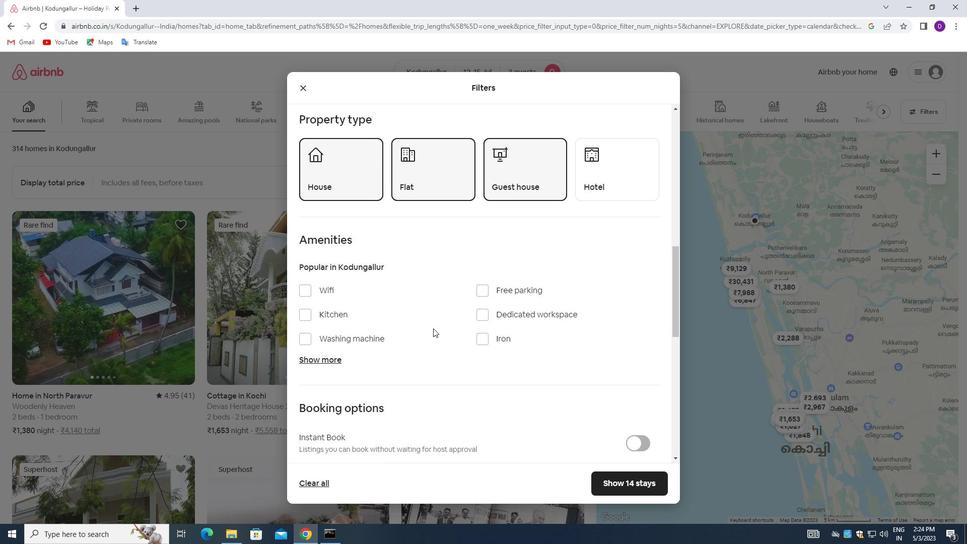 
Action: Mouse scrolled (432, 328) with delta (0, 0)
Screenshot: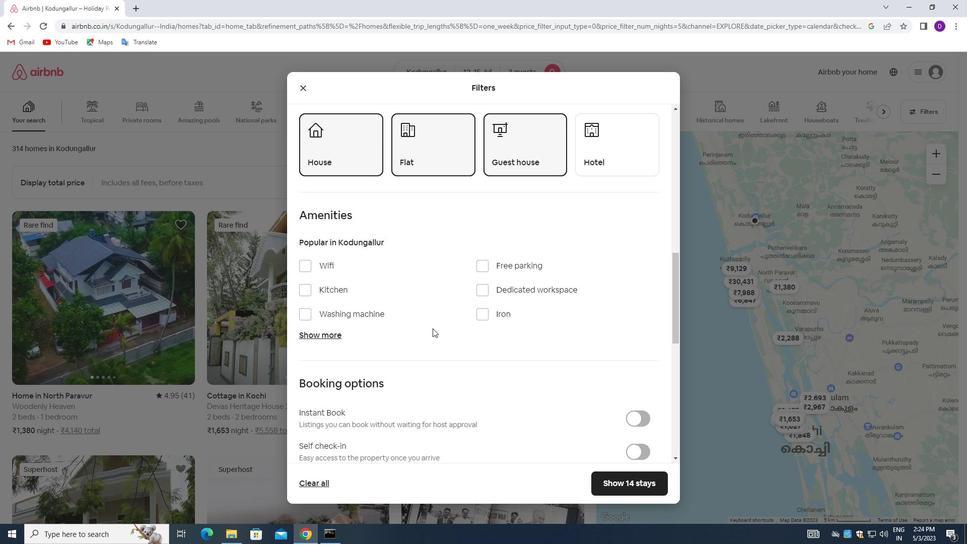 
Action: Mouse moved to (527, 336)
Screenshot: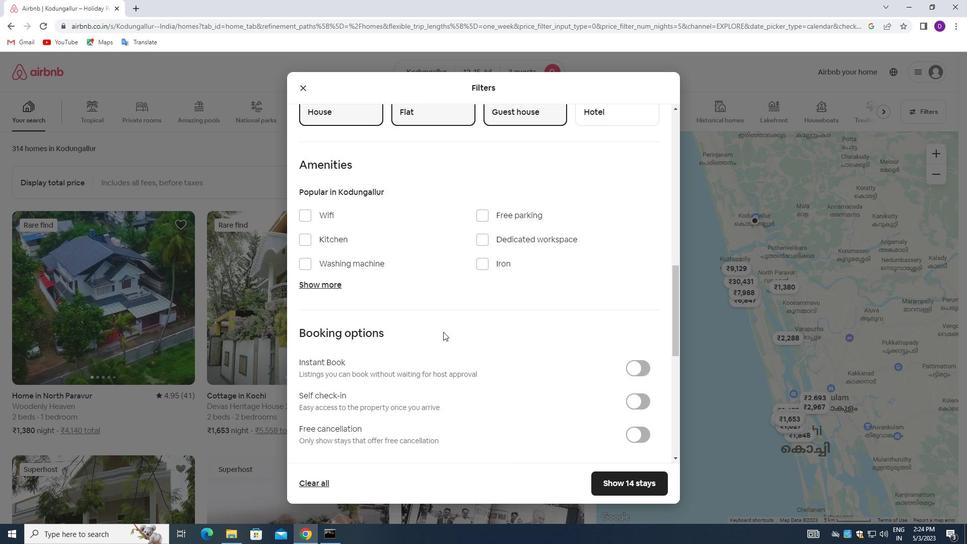 
Action: Mouse scrolled (527, 335) with delta (0, 0)
Screenshot: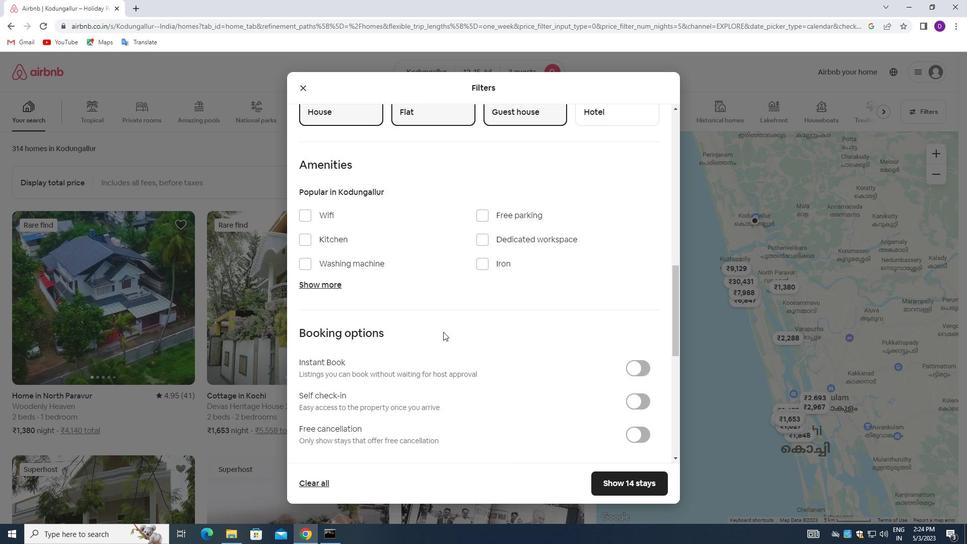 
Action: Mouse moved to (532, 337)
Screenshot: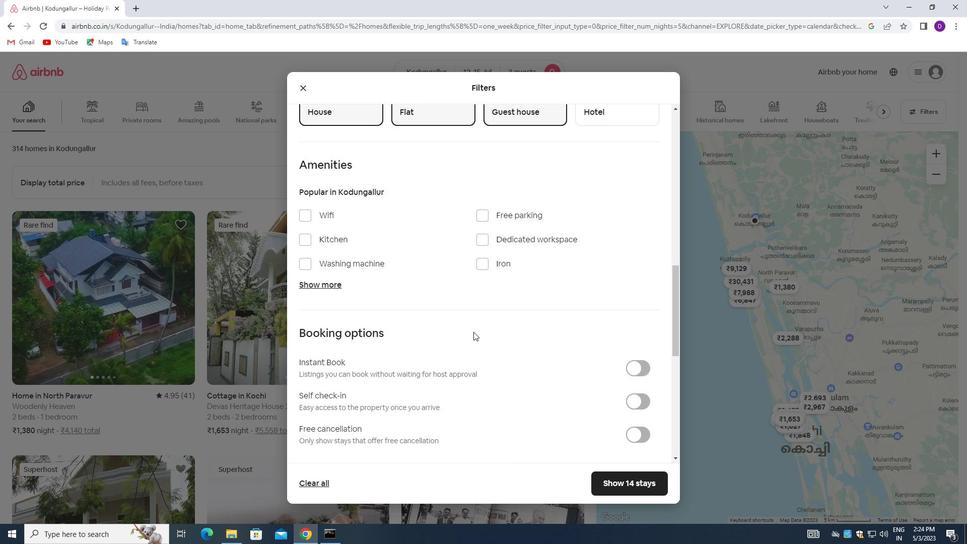 
Action: Mouse scrolled (532, 336) with delta (0, 0)
Screenshot: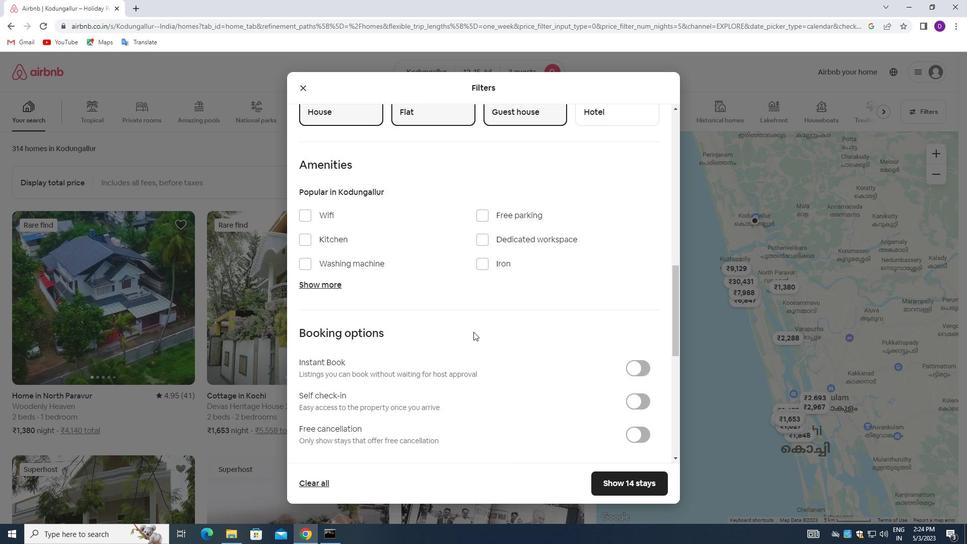 
Action: Mouse moved to (639, 293)
Screenshot: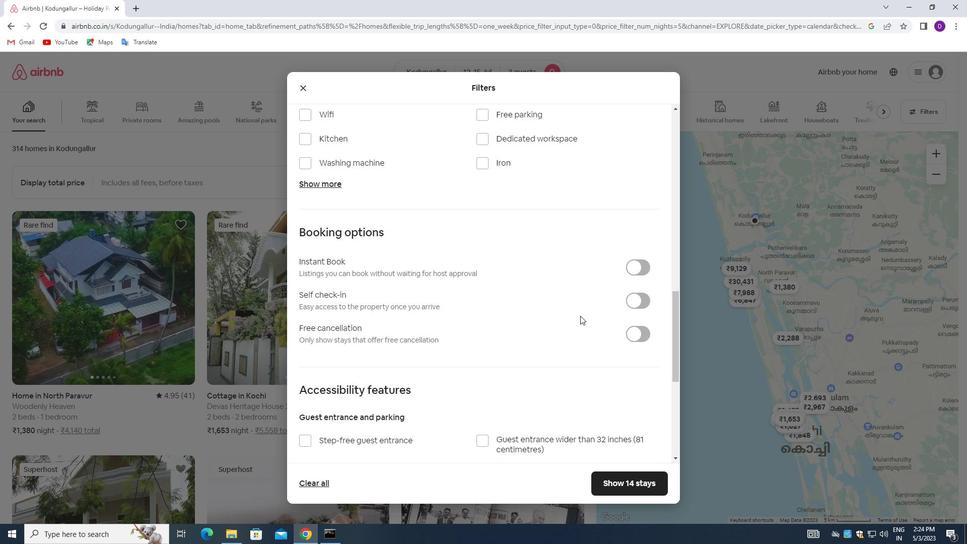
Action: Mouse pressed left at (639, 293)
Screenshot: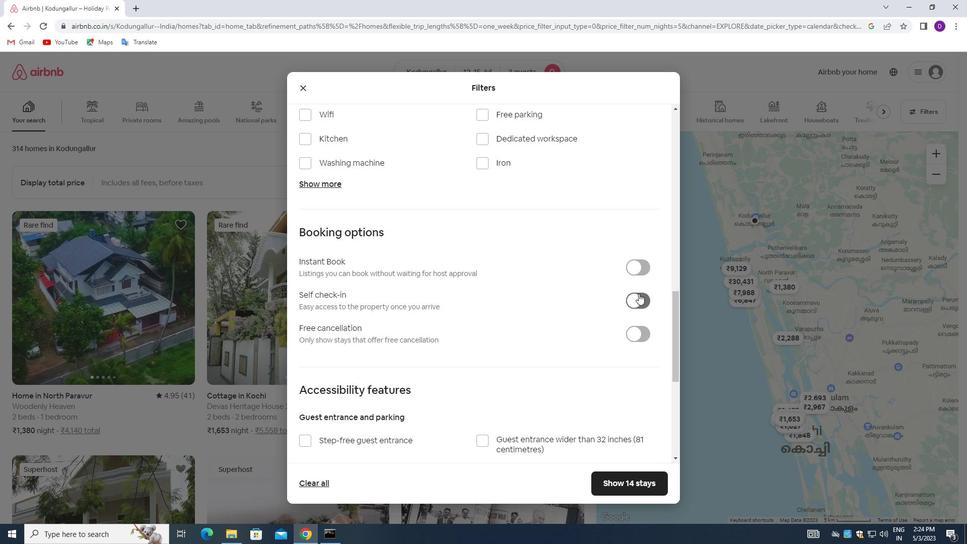 
Action: Mouse moved to (451, 310)
Screenshot: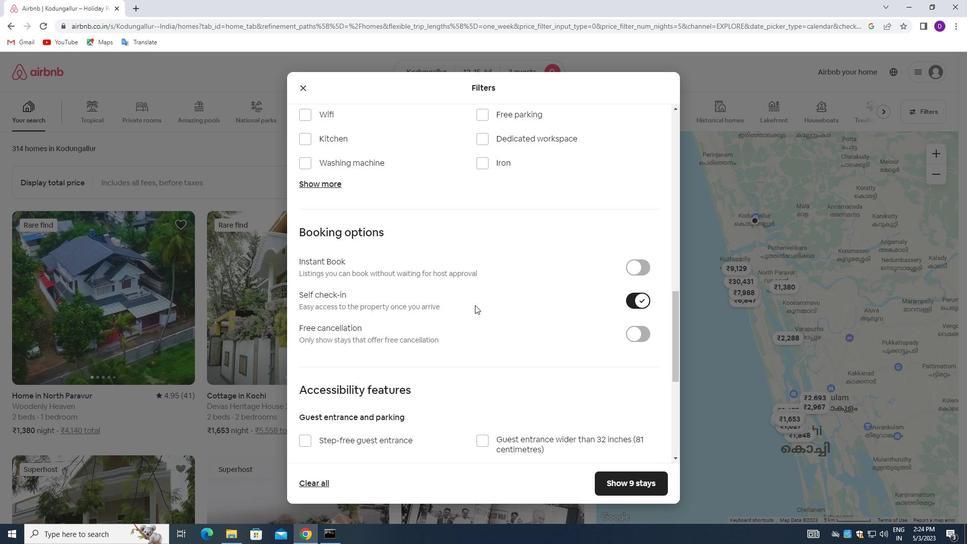 
Action: Mouse scrolled (451, 309) with delta (0, 0)
Screenshot: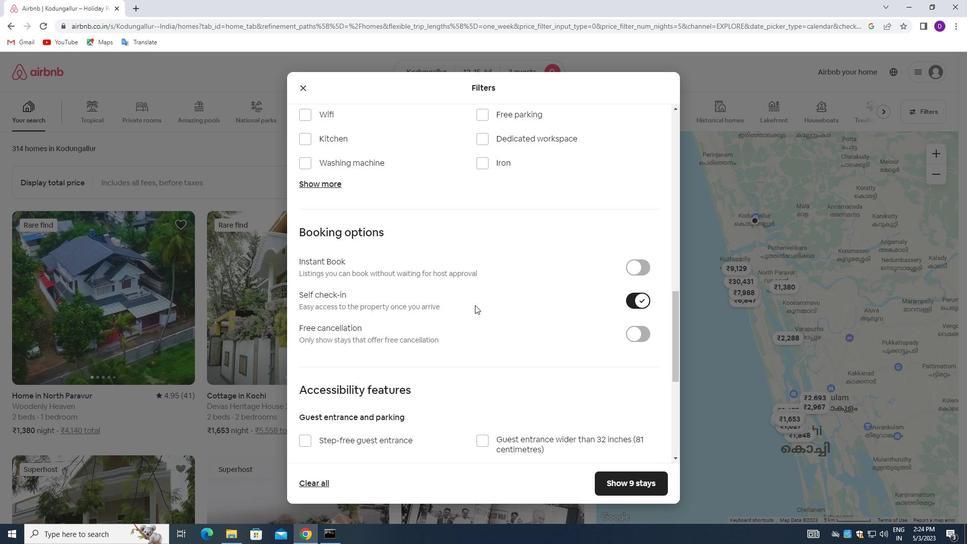 
Action: Mouse moved to (446, 312)
Screenshot: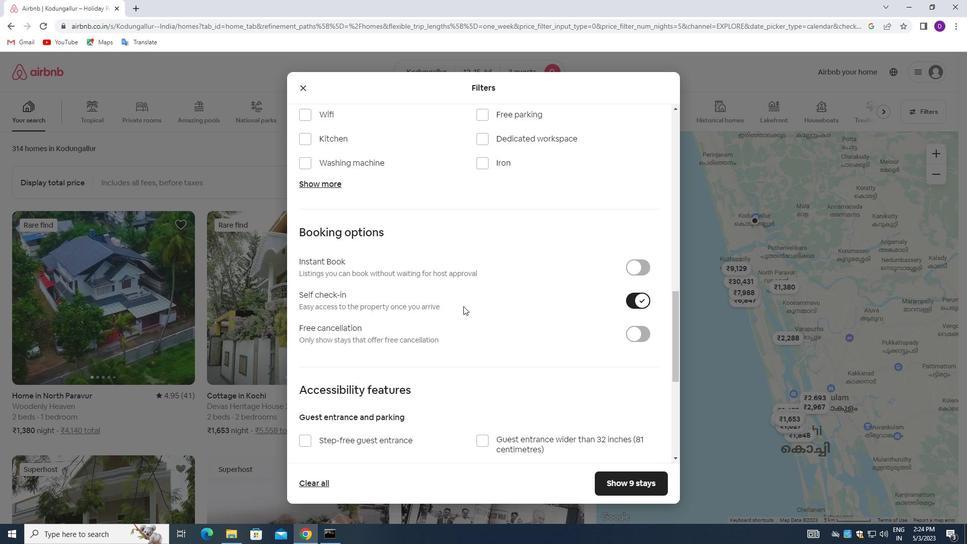 
Action: Mouse scrolled (446, 311) with delta (0, 0)
Screenshot: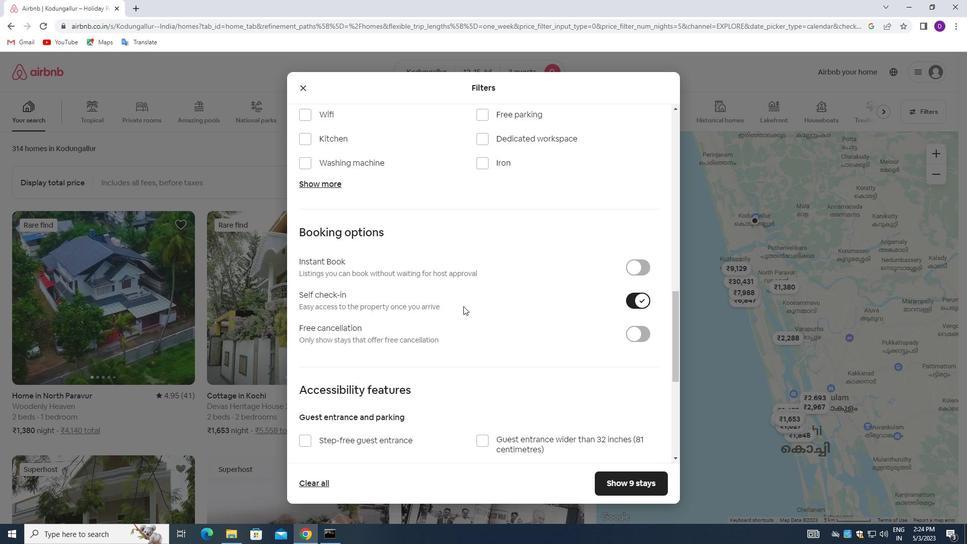 
Action: Mouse moved to (440, 315)
Screenshot: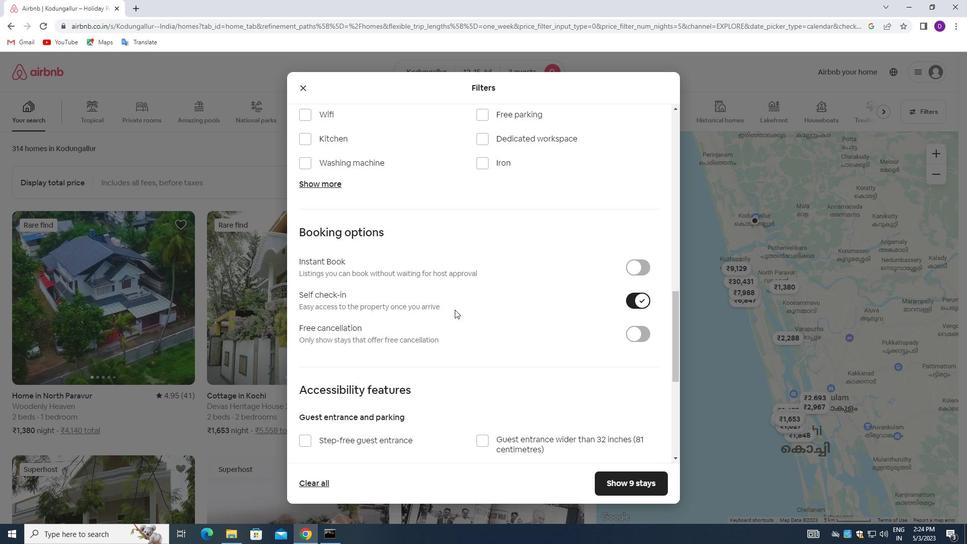 
Action: Mouse scrolled (440, 314) with delta (0, 0)
Screenshot: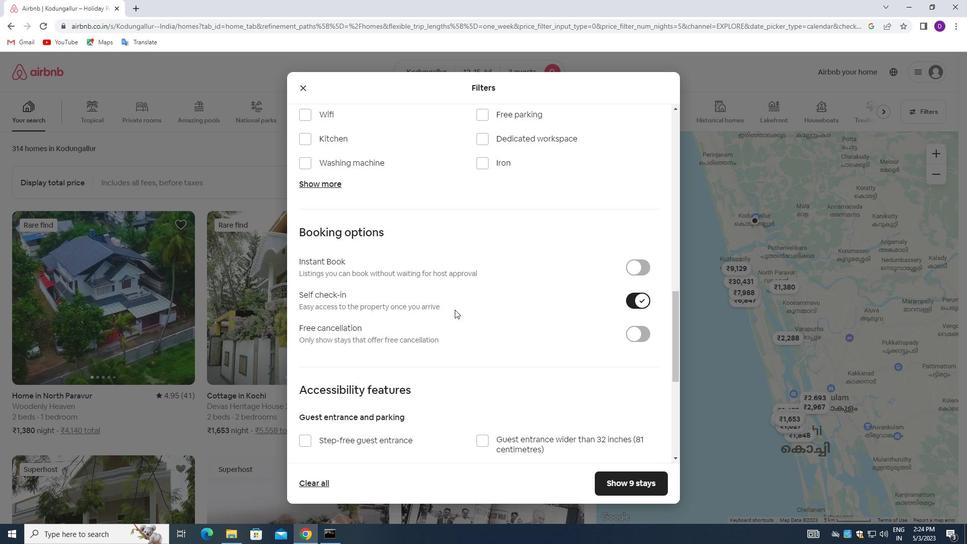 
Action: Mouse moved to (443, 314)
Screenshot: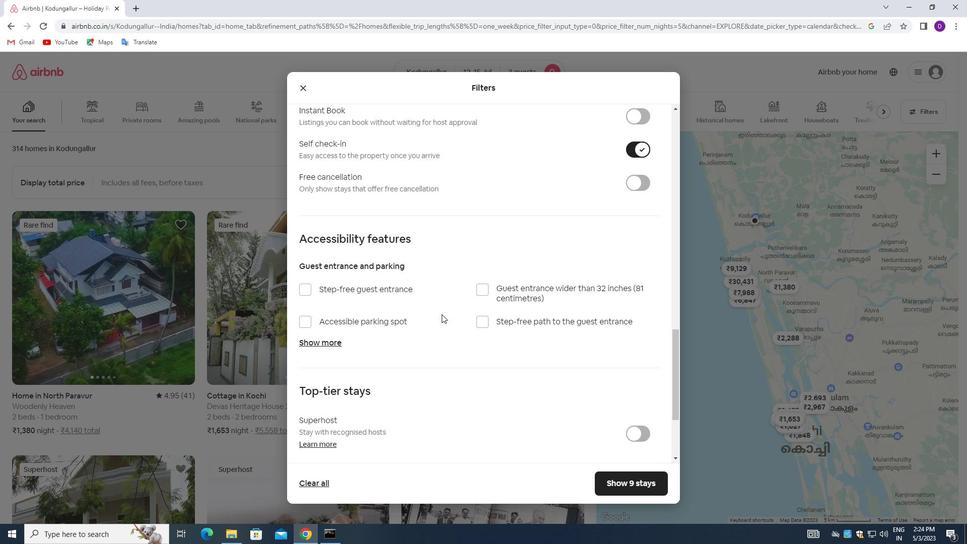
Action: Mouse scrolled (443, 313) with delta (0, 0)
Screenshot: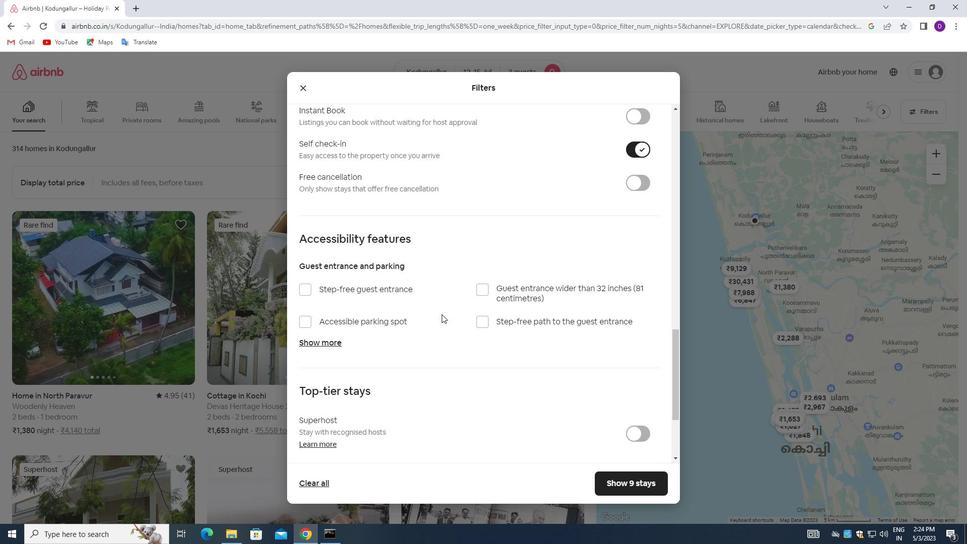 
Action: Mouse moved to (443, 315)
Screenshot: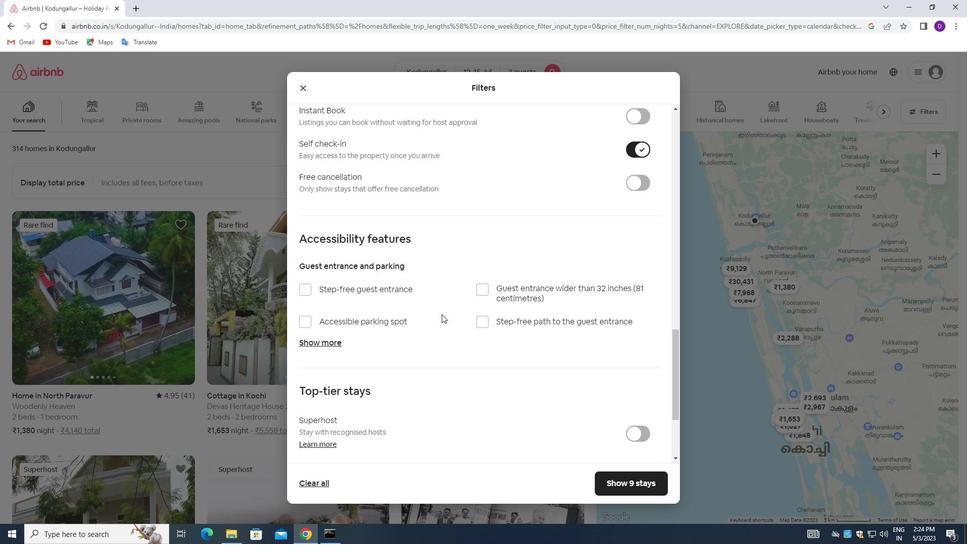 
Action: Mouse scrolled (443, 314) with delta (0, 0)
Screenshot: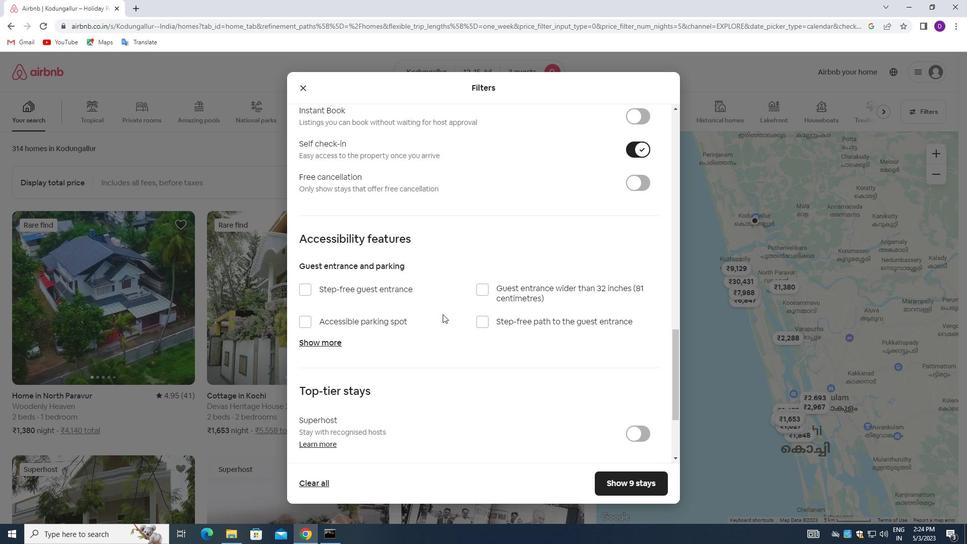 
Action: Mouse moved to (442, 317)
Screenshot: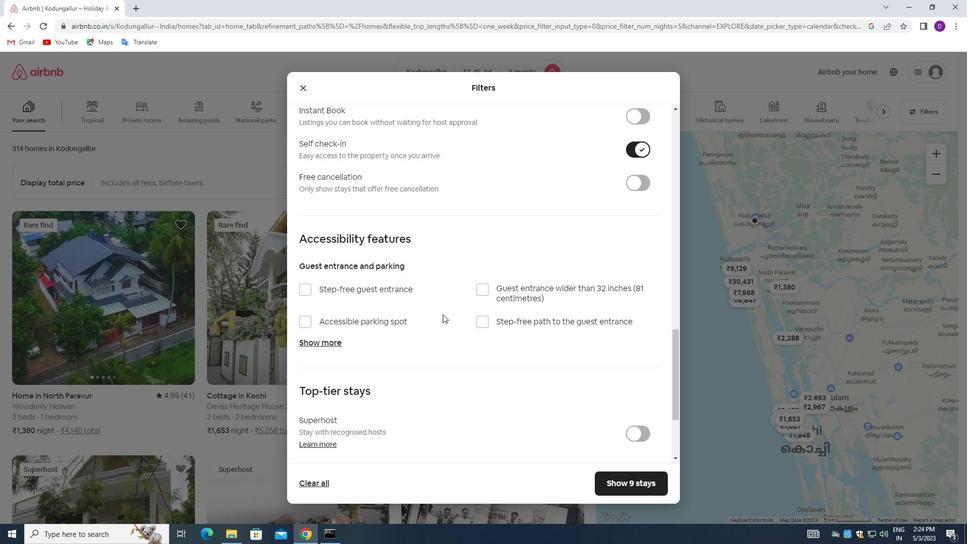 
Action: Mouse scrolled (442, 316) with delta (0, 0)
Screenshot: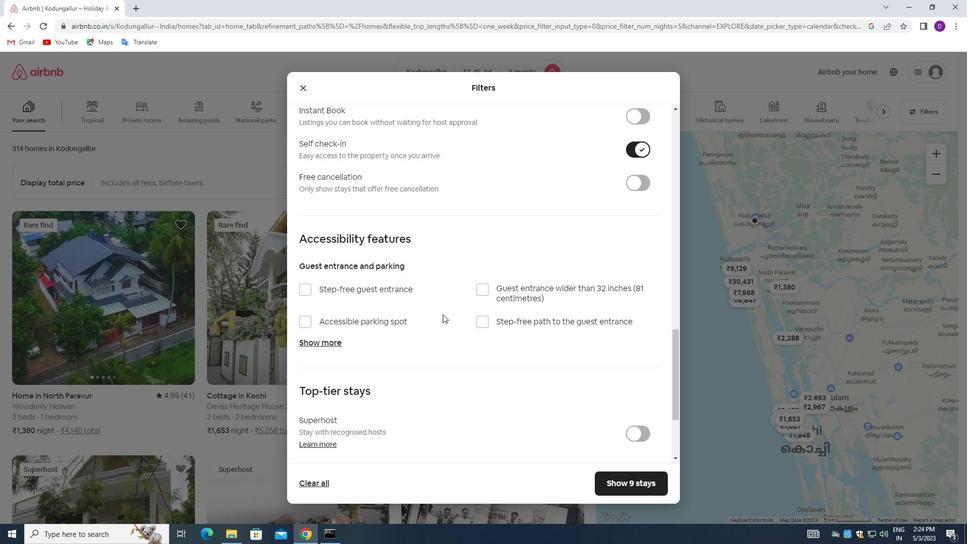 
Action: Mouse moved to (429, 340)
Screenshot: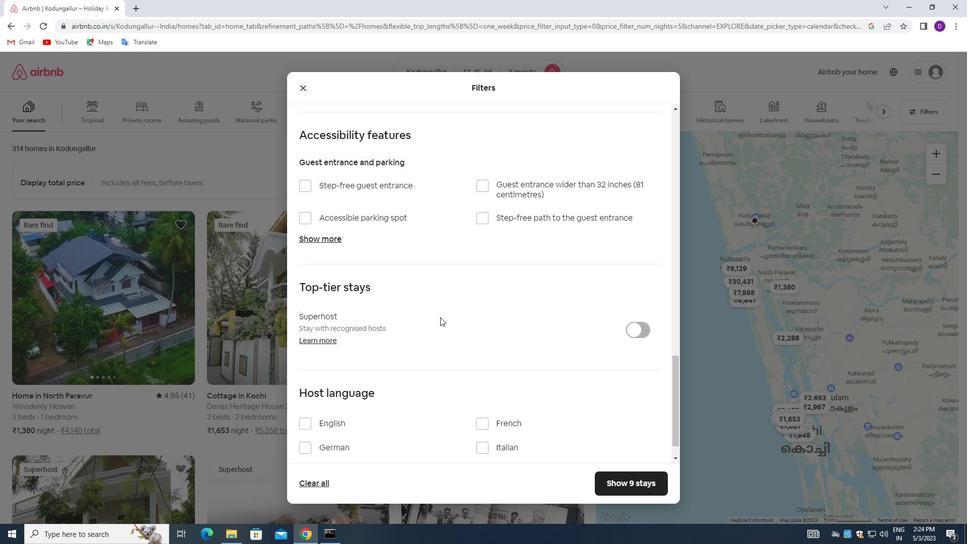 
Action: Mouse scrolled (429, 339) with delta (0, 0)
Screenshot: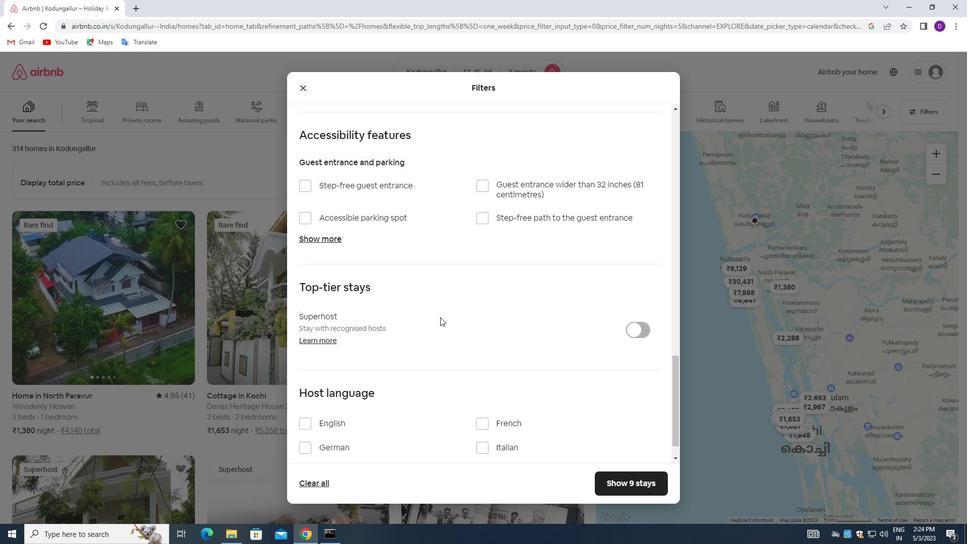 
Action: Mouse moved to (420, 349)
Screenshot: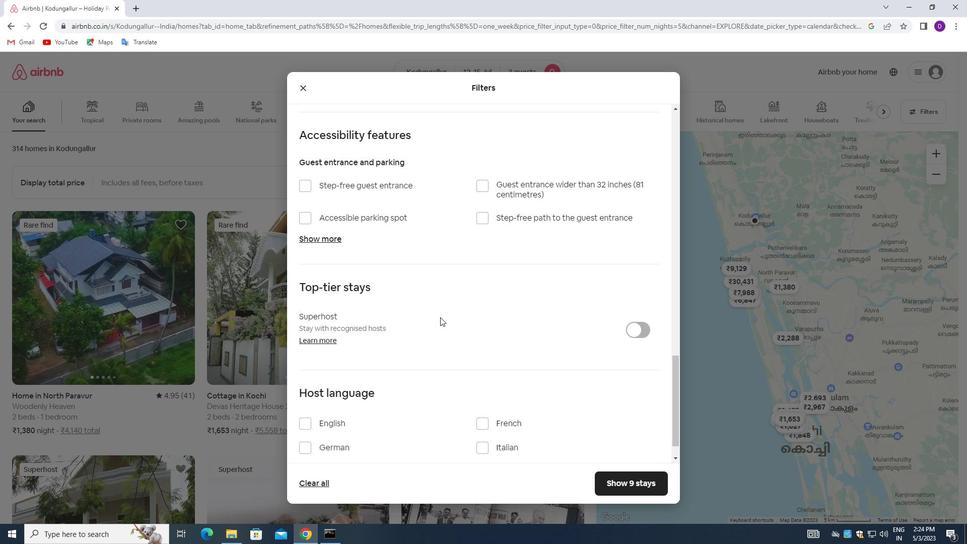 
Action: Mouse scrolled (420, 349) with delta (0, 0)
Screenshot: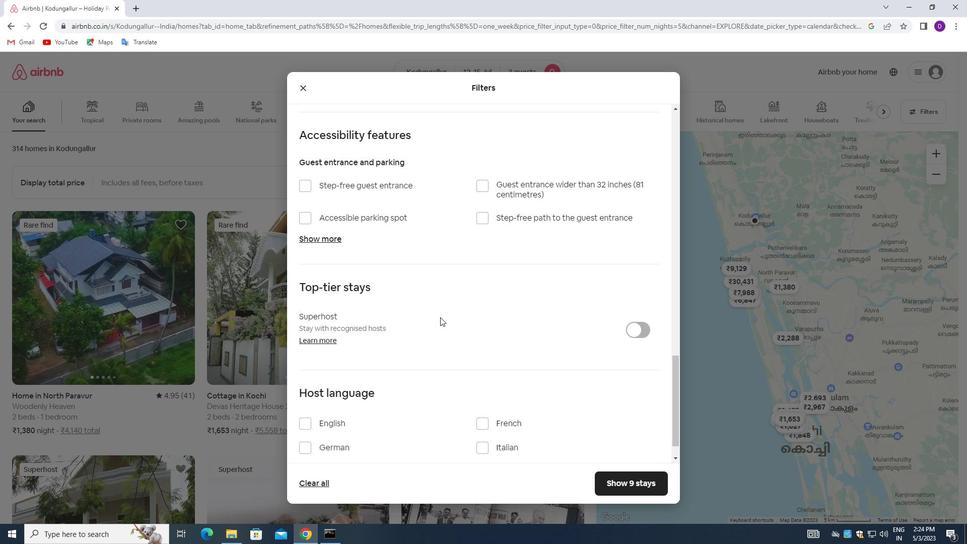 
Action: Mouse moved to (405, 357)
Screenshot: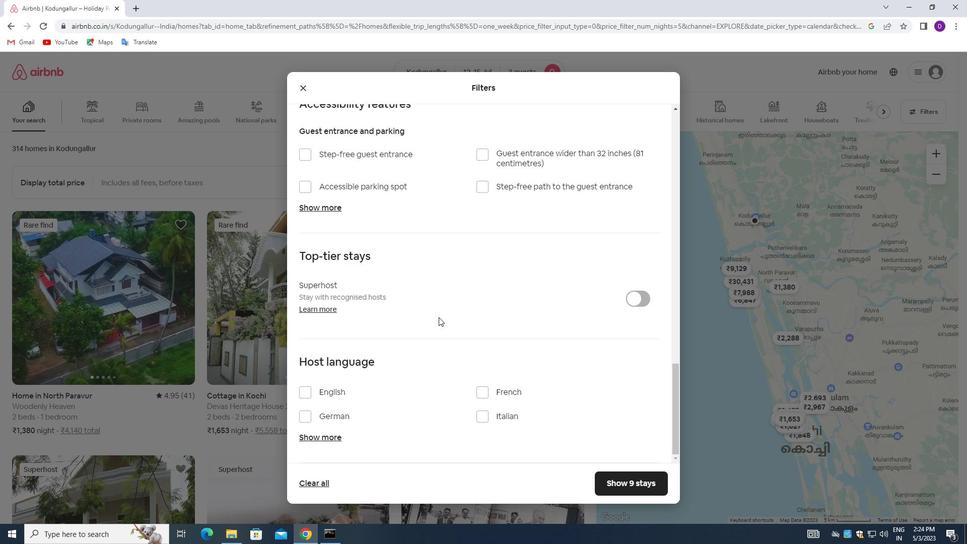 
Action: Mouse scrolled (405, 356) with delta (0, 0)
Screenshot: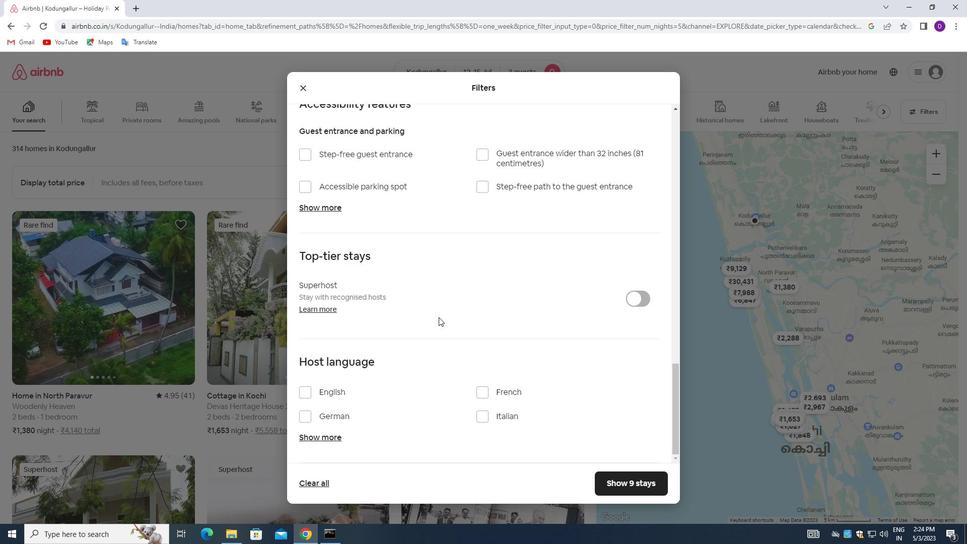 
Action: Mouse moved to (306, 392)
Screenshot: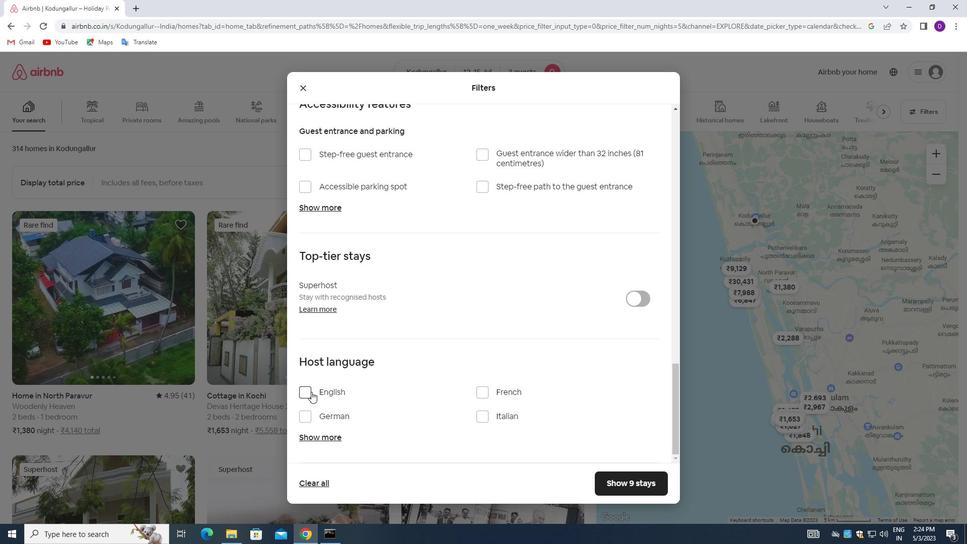
Action: Mouse pressed left at (306, 392)
Screenshot: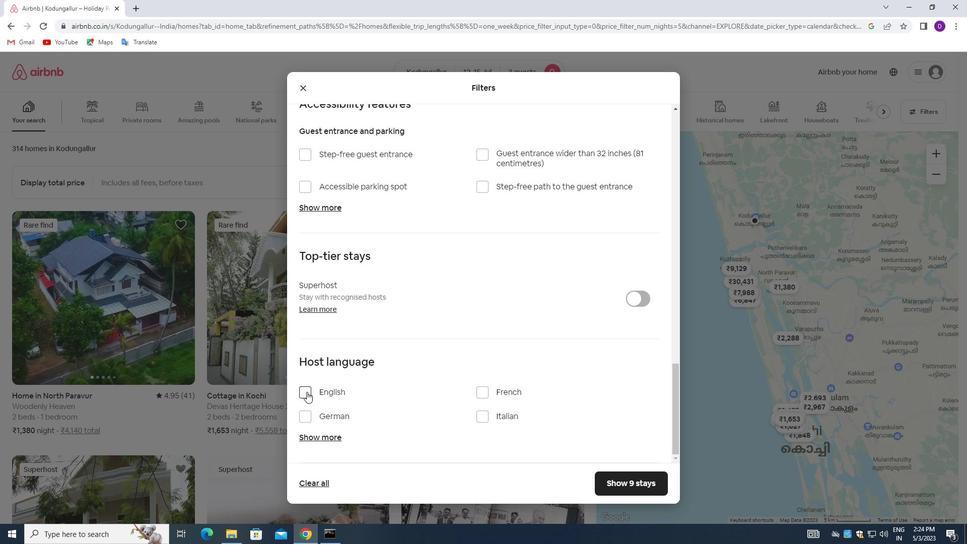 
Action: Mouse moved to (602, 477)
Screenshot: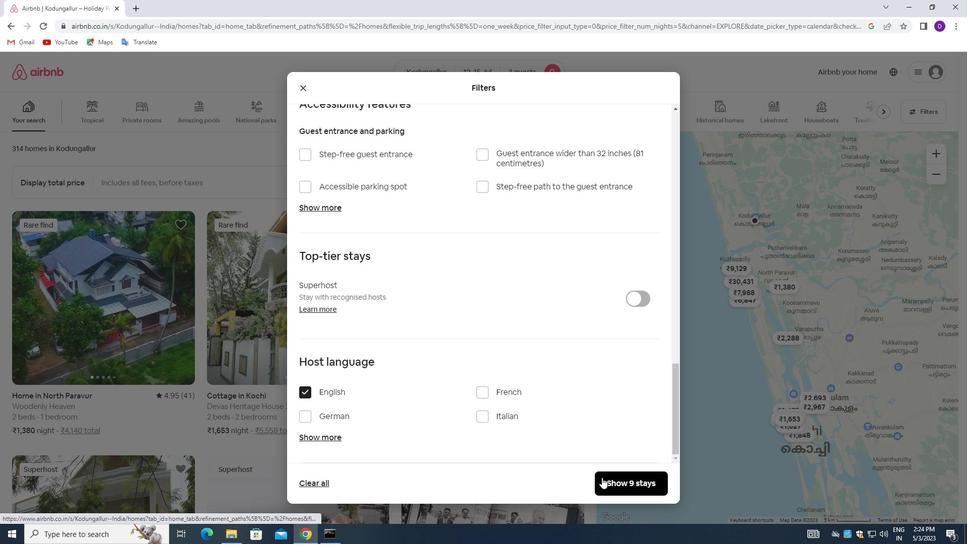 
Action: Mouse pressed left at (602, 477)
Screenshot: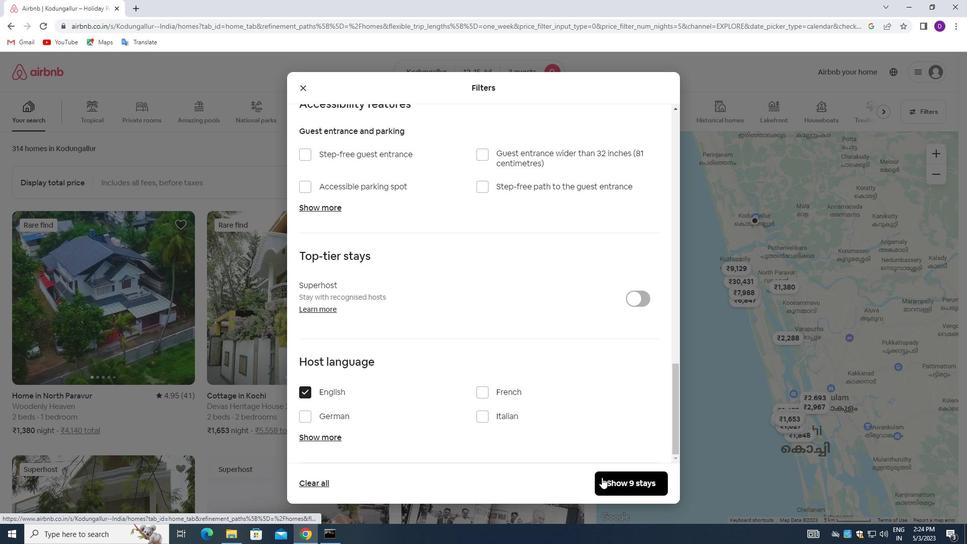 
Action: Mouse moved to (545, 358)
Screenshot: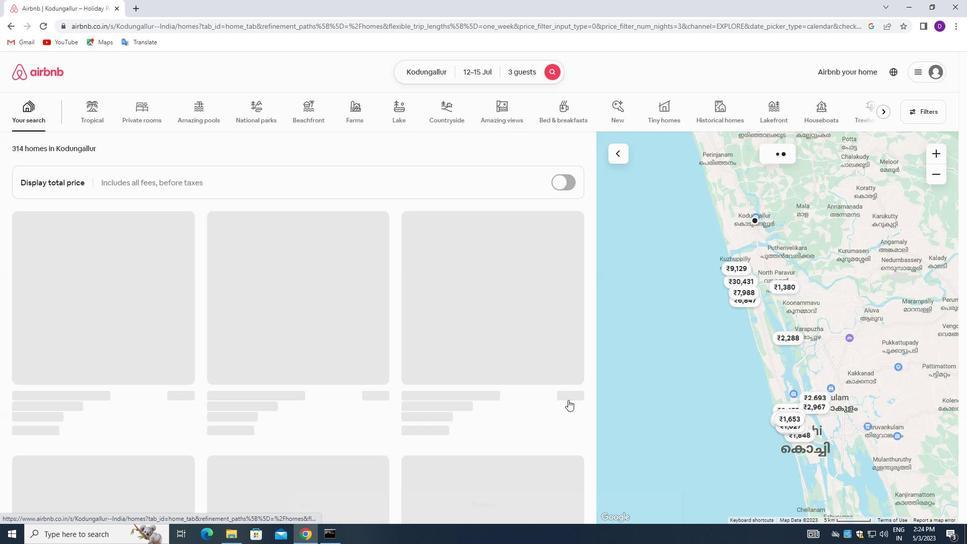 
